 Task: Send an email with the signature Cooper Powell with the subject 'Product update announcement' and the message 'I will be unavailable during this time.' from softage.1@softage.net to softage.10@softage.net with an attached document Quality_assurance_plan.docx and move the email from Sent Items to the folder Performance reviews
Action: Key pressed n
Screenshot: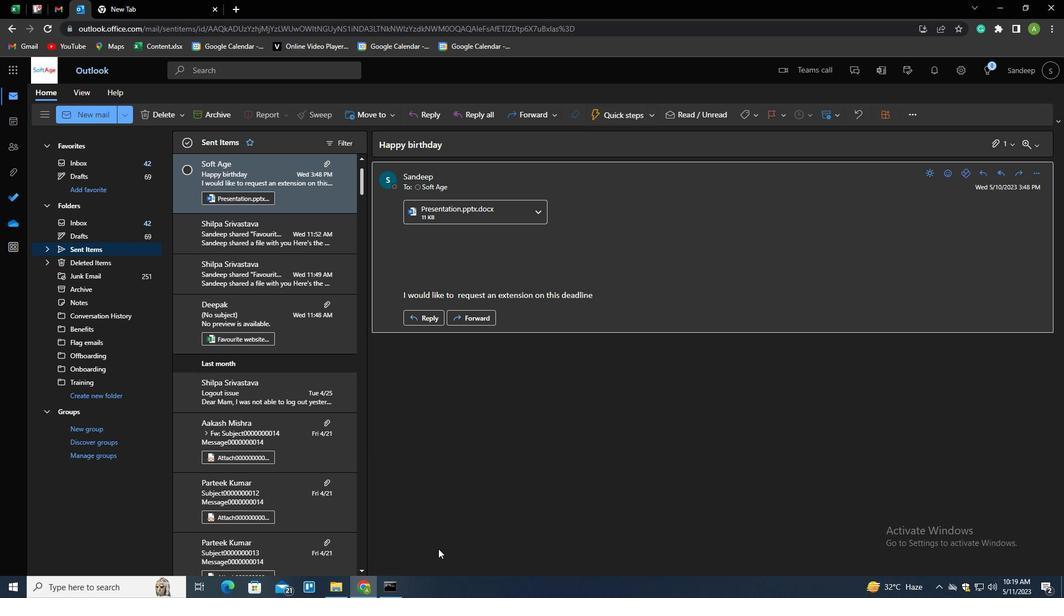 
Action: Mouse moved to (746, 119)
Screenshot: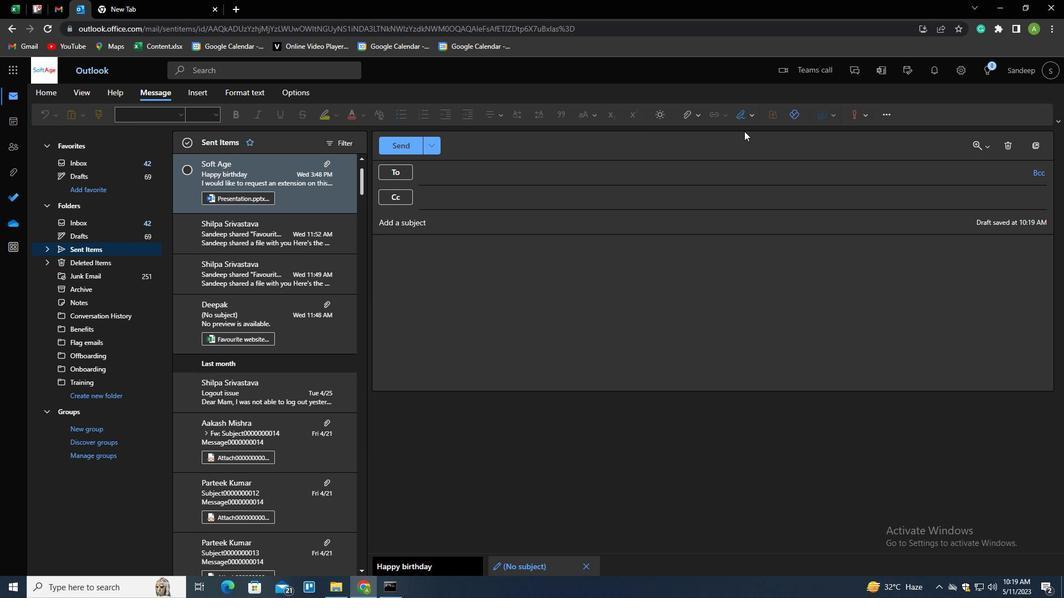 
Action: Mouse pressed left at (746, 119)
Screenshot: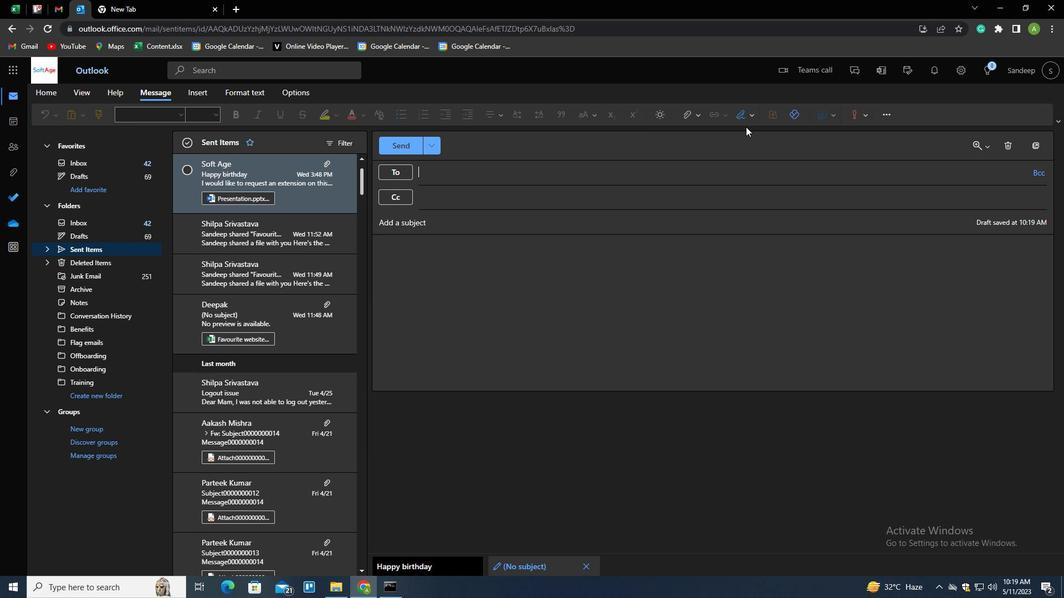 
Action: Mouse moved to (725, 156)
Screenshot: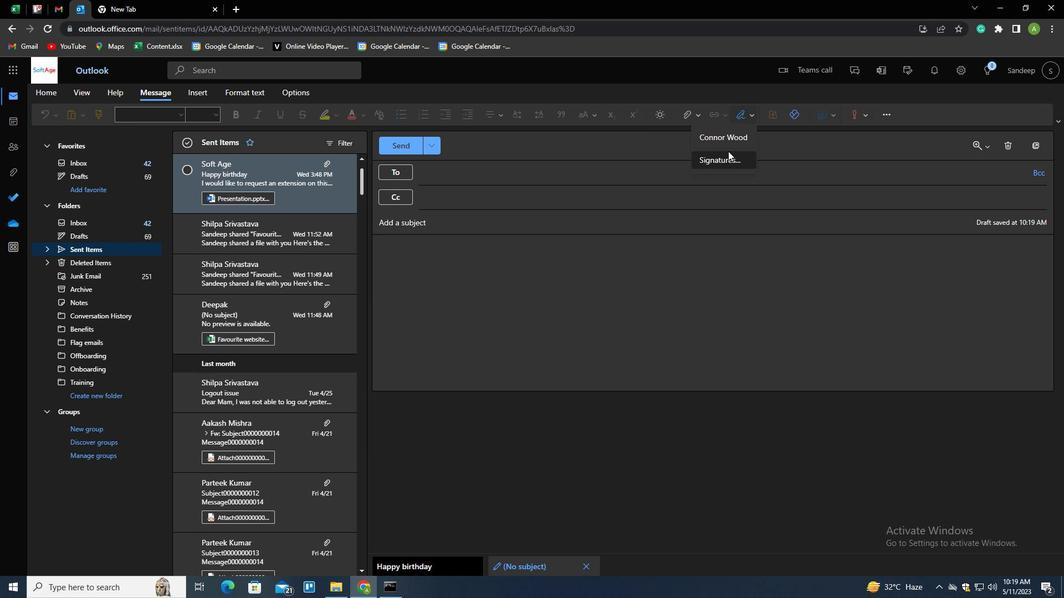 
Action: Mouse pressed left at (725, 156)
Screenshot: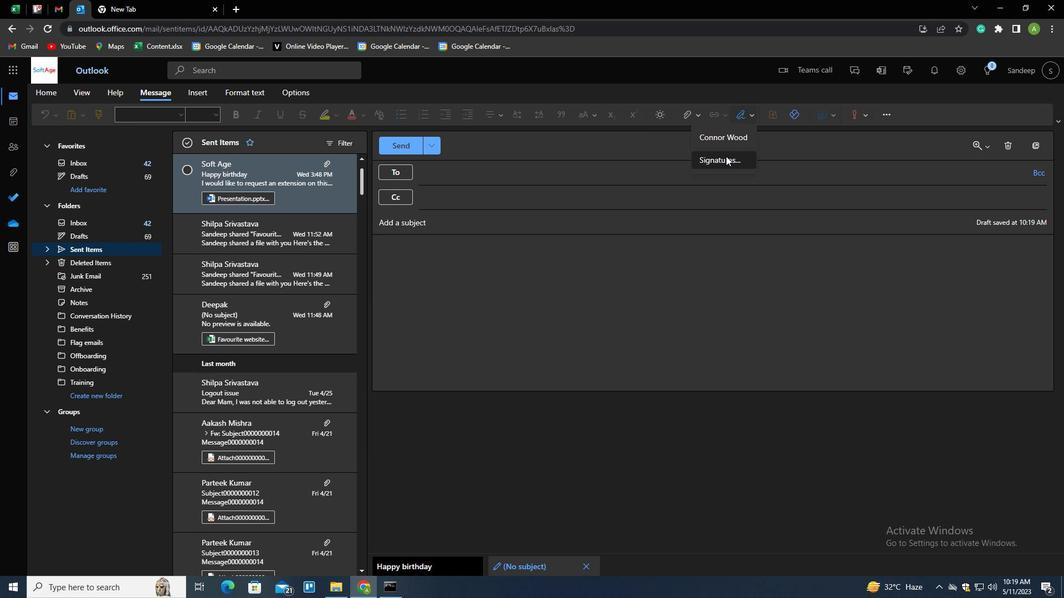 
Action: Mouse moved to (745, 203)
Screenshot: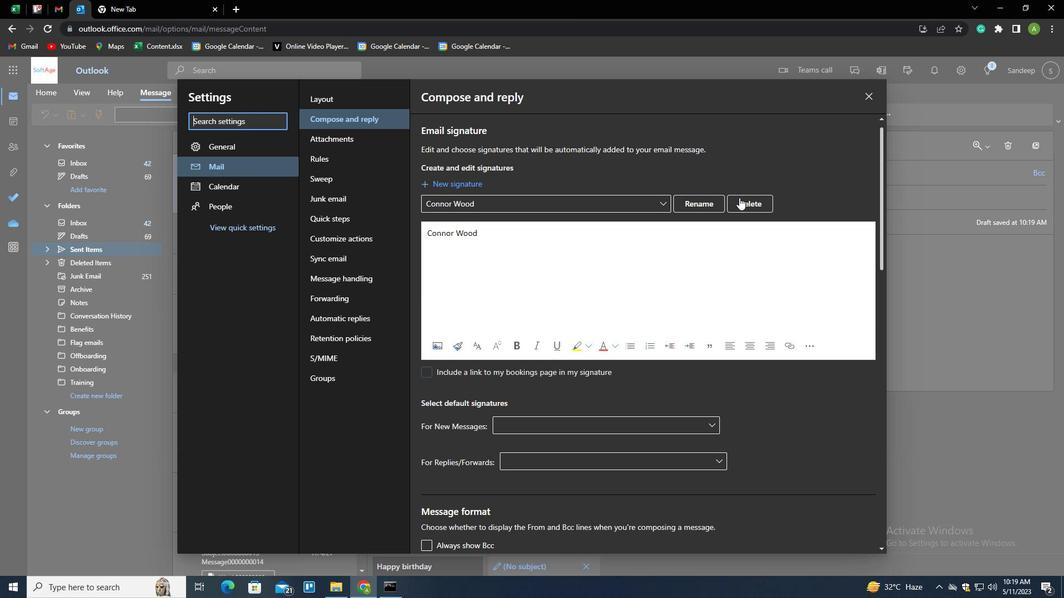 
Action: Mouse pressed left at (745, 203)
Screenshot: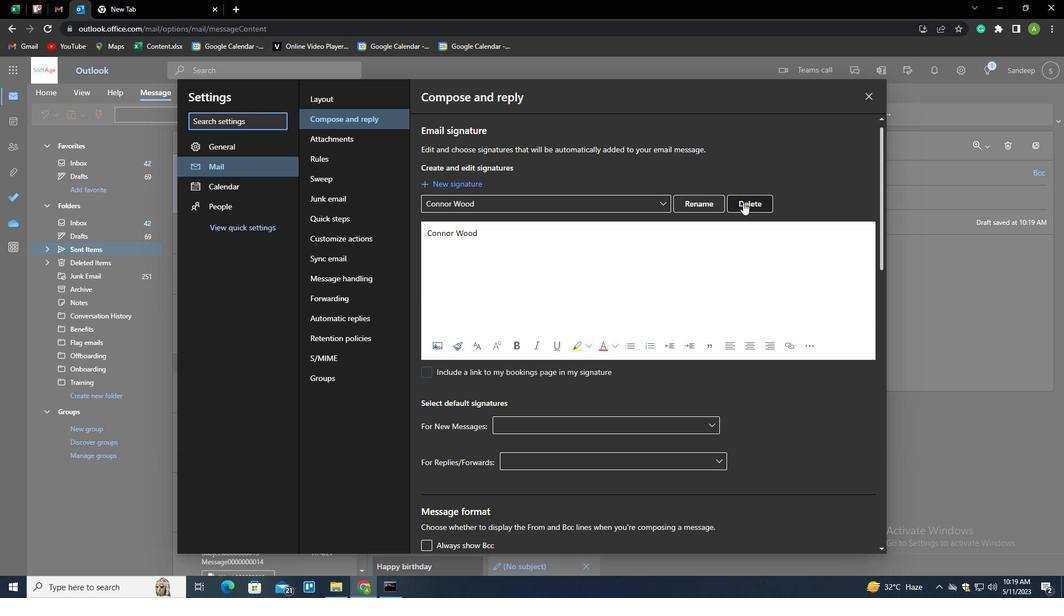 
Action: Mouse moved to (732, 201)
Screenshot: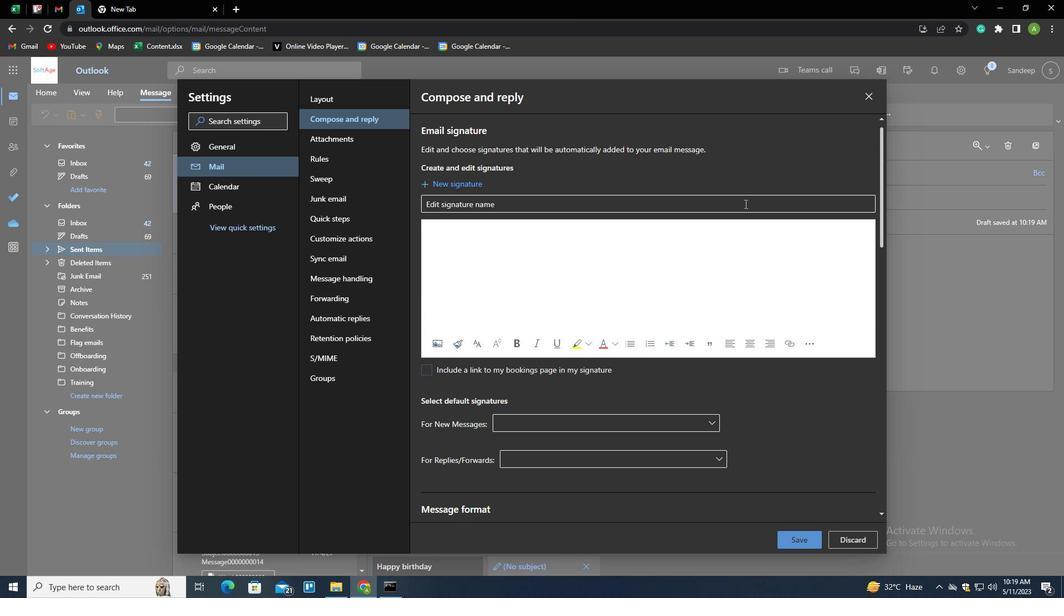 
Action: Mouse pressed left at (732, 201)
Screenshot: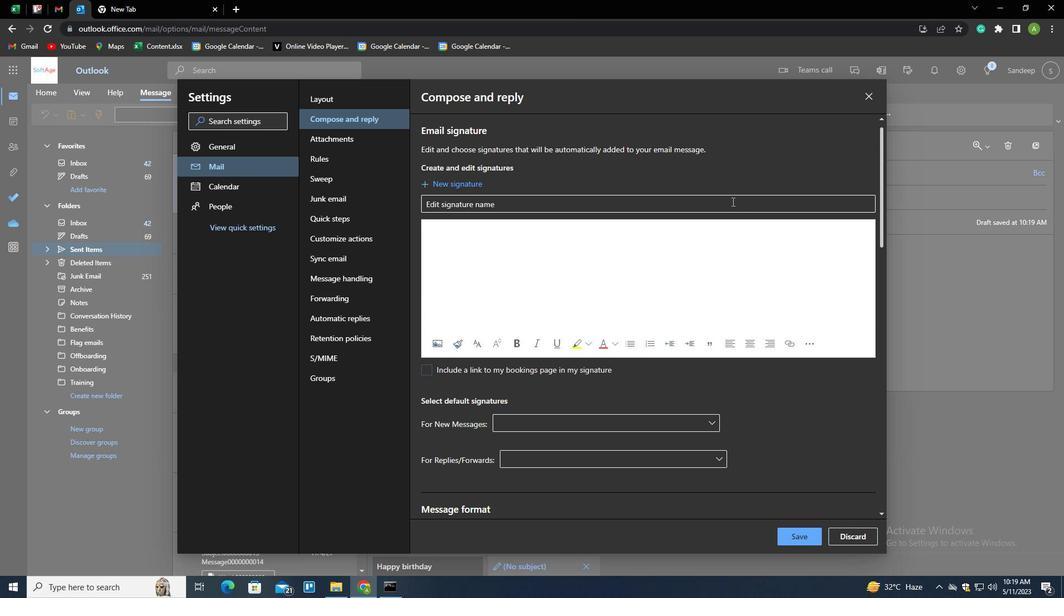 
Action: Mouse moved to (731, 201)
Screenshot: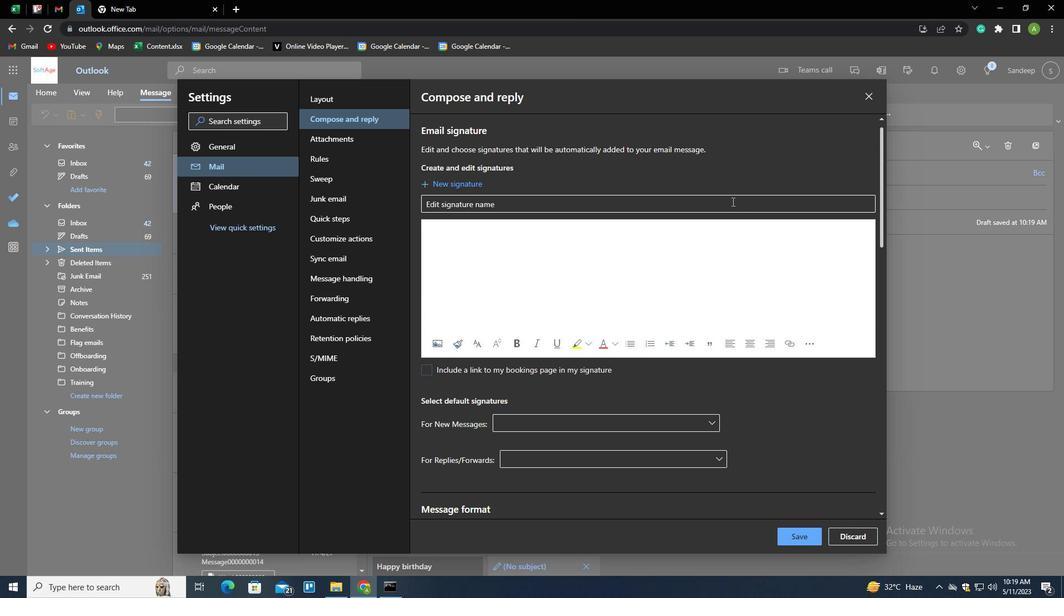 
Action: Key pressed <Key.shift>COOPER<Key.space><Key.shift>POWELL<Key.tab><Key.shift>COOPER<Key.space><Key.shift>POWELL
Screenshot: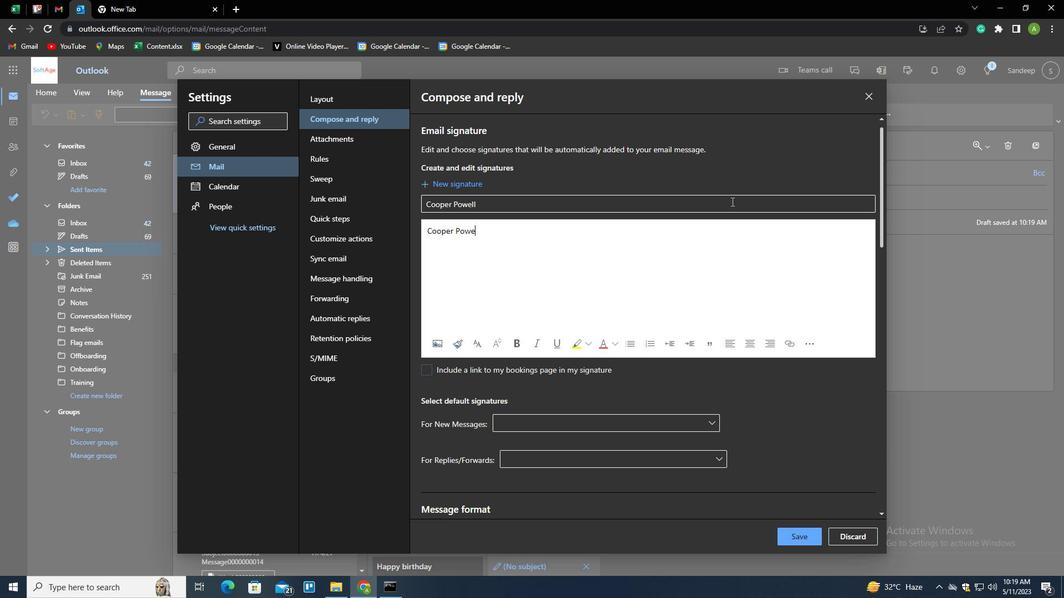
Action: Mouse moved to (776, 429)
Screenshot: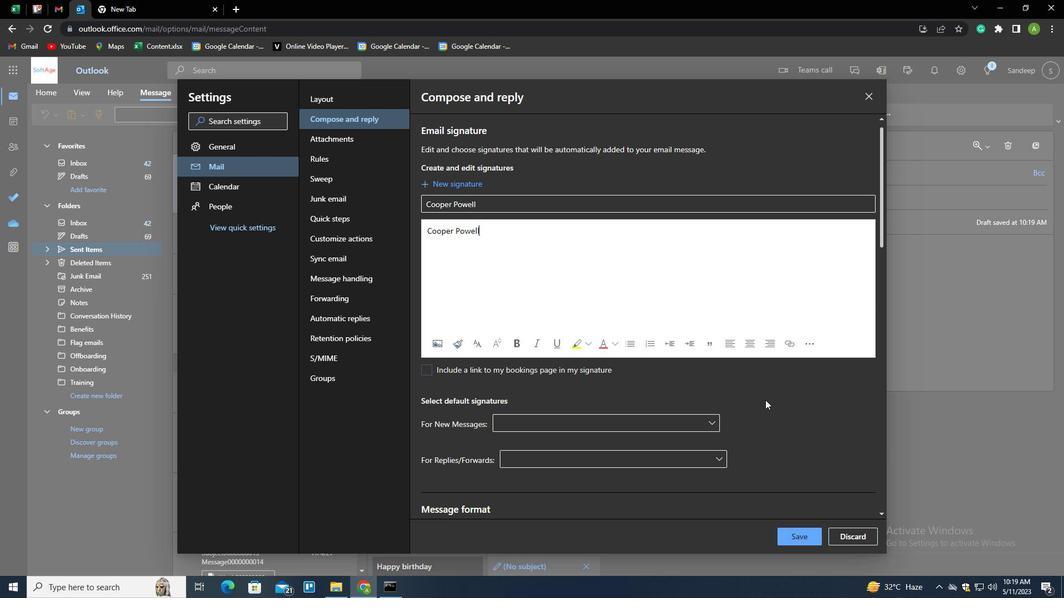 
Action: Mouse pressed left at (776, 429)
Screenshot: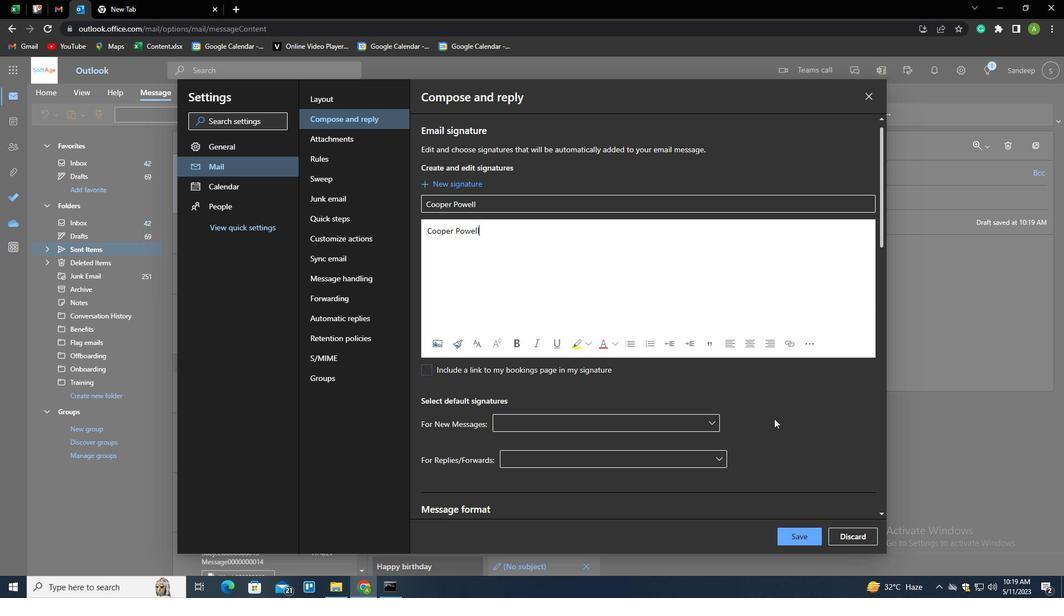 
Action: Mouse moved to (793, 535)
Screenshot: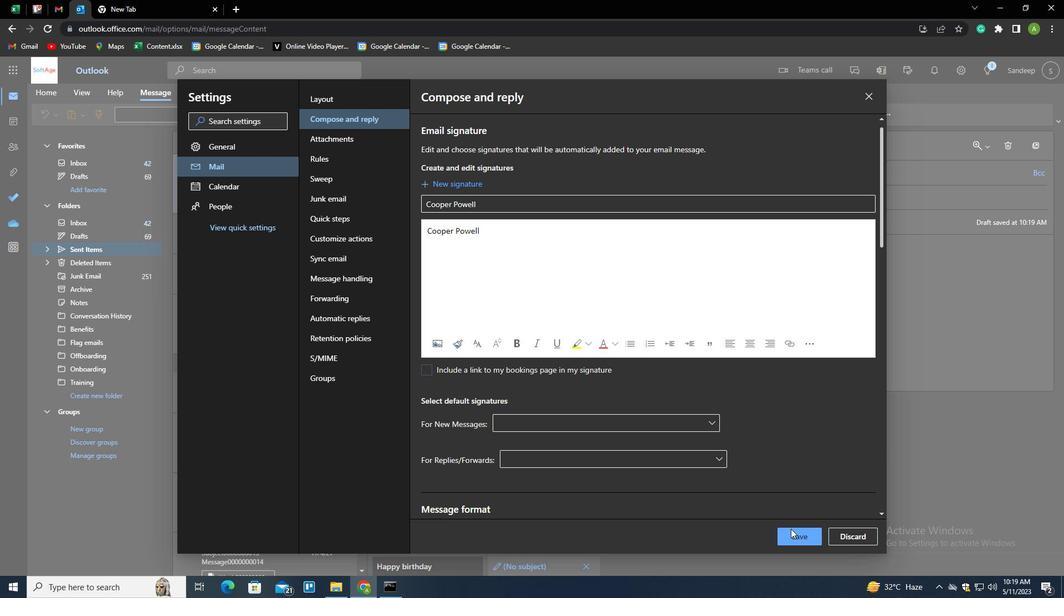 
Action: Mouse pressed left at (793, 535)
Screenshot: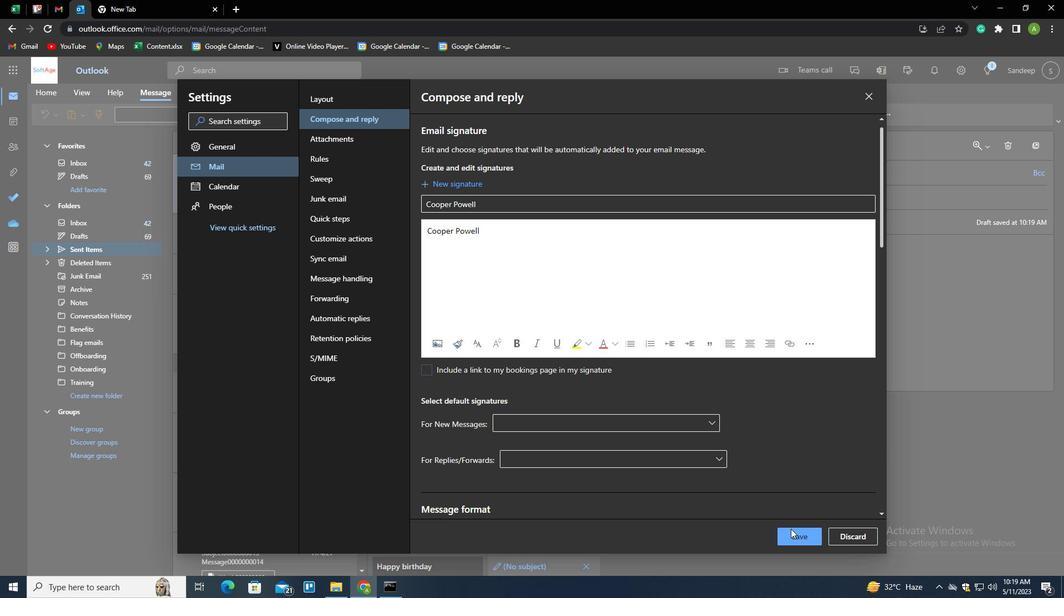 
Action: Mouse moved to (947, 306)
Screenshot: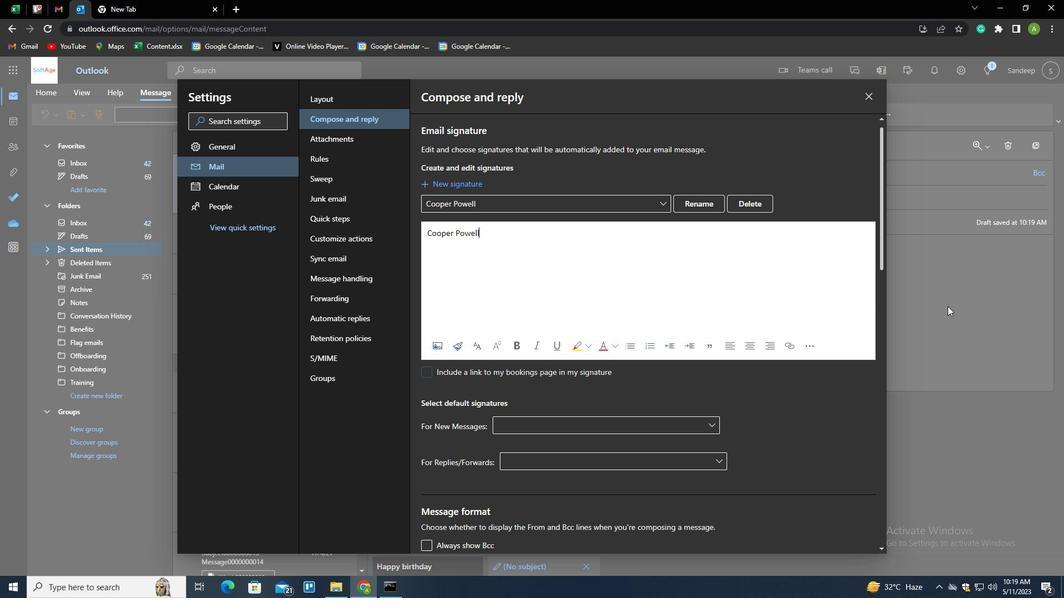 
Action: Mouse pressed left at (947, 306)
Screenshot: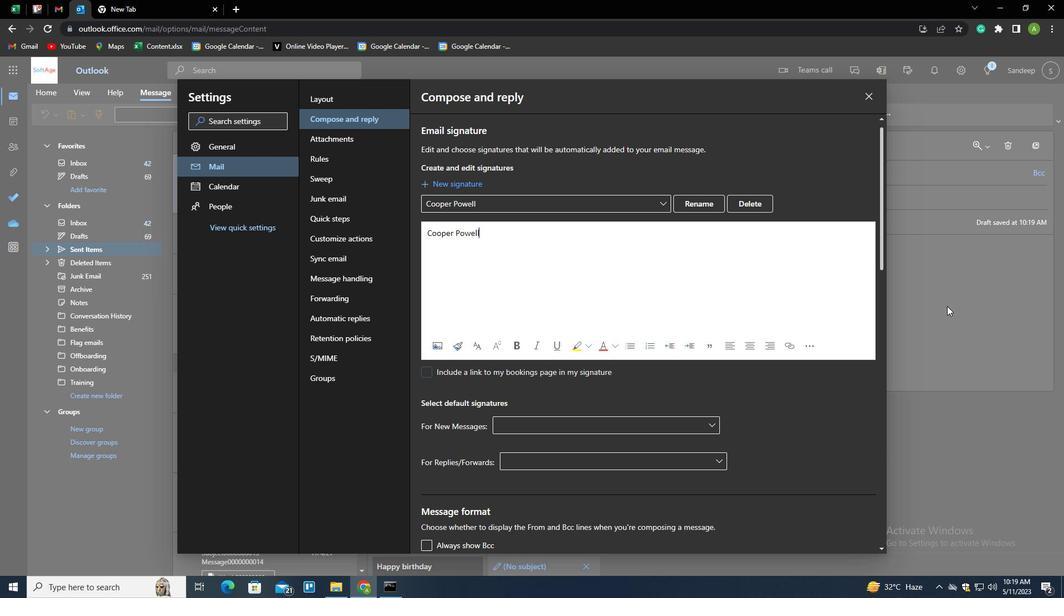 
Action: Mouse moved to (752, 119)
Screenshot: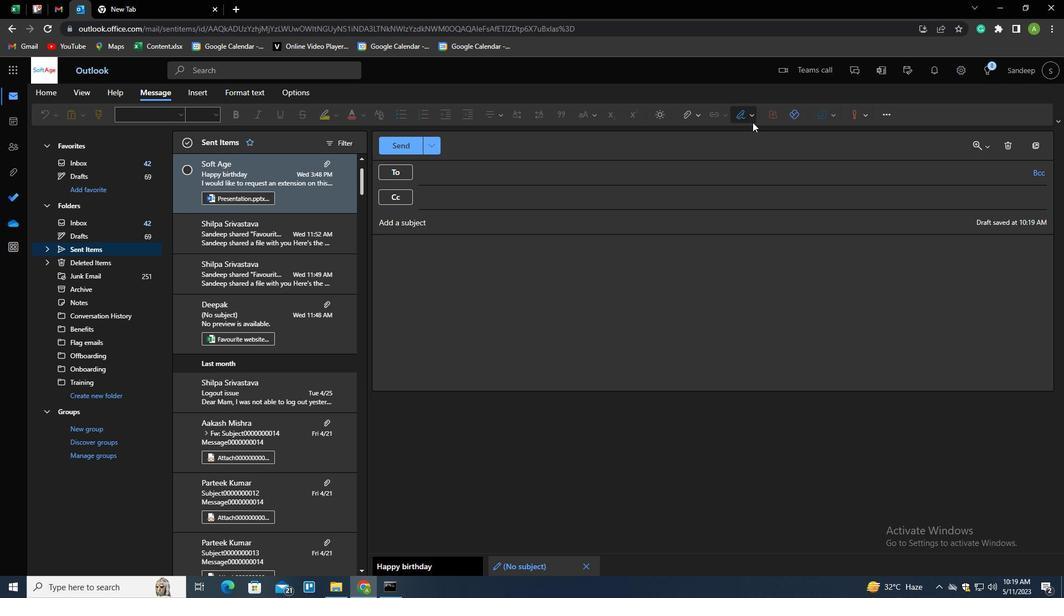 
Action: Mouse pressed left at (752, 119)
Screenshot: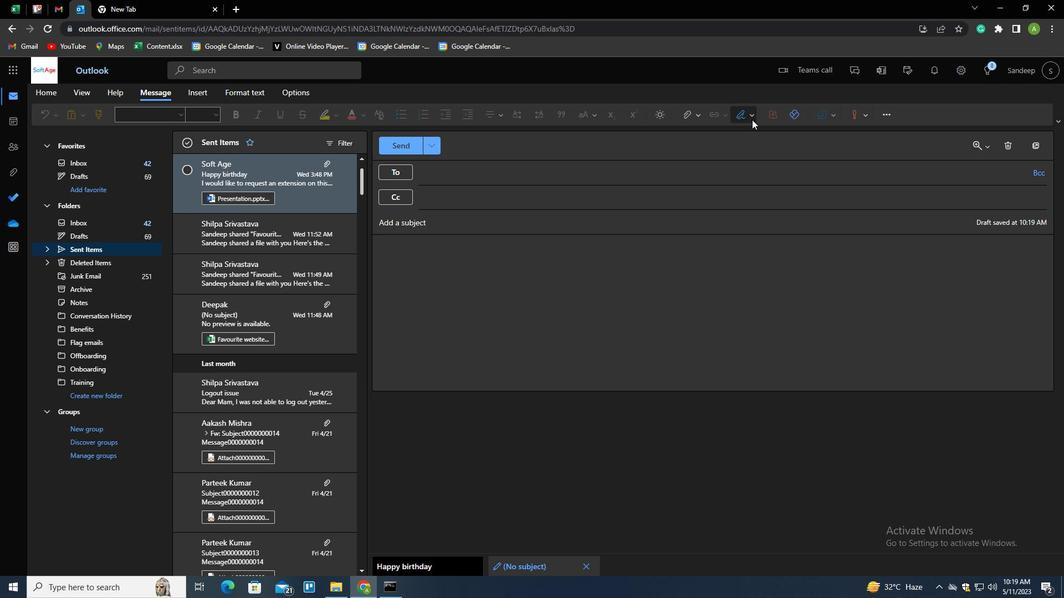 
Action: Mouse moved to (735, 138)
Screenshot: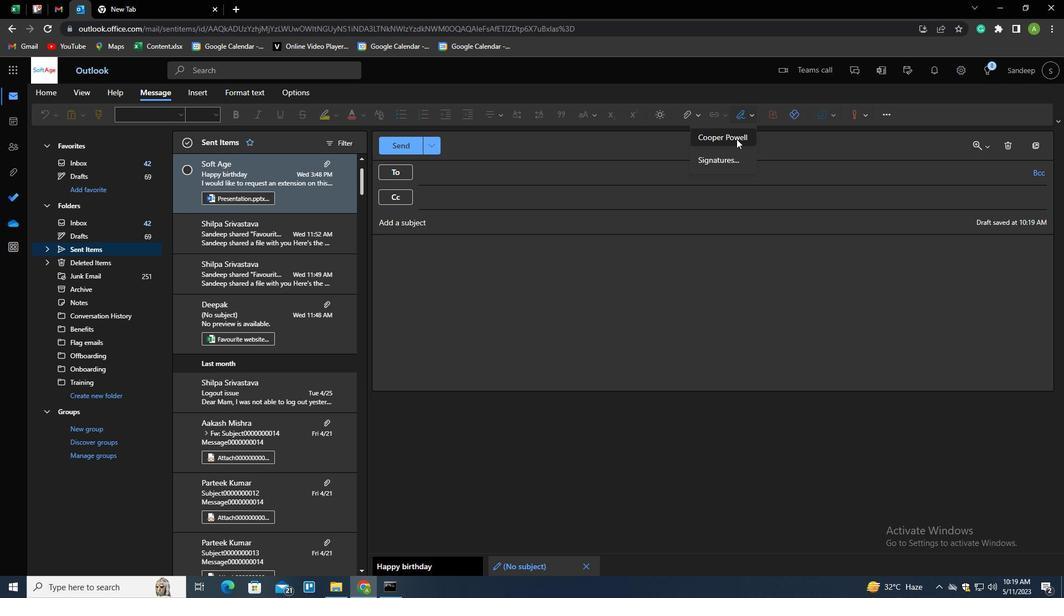 
Action: Mouse pressed left at (735, 138)
Screenshot: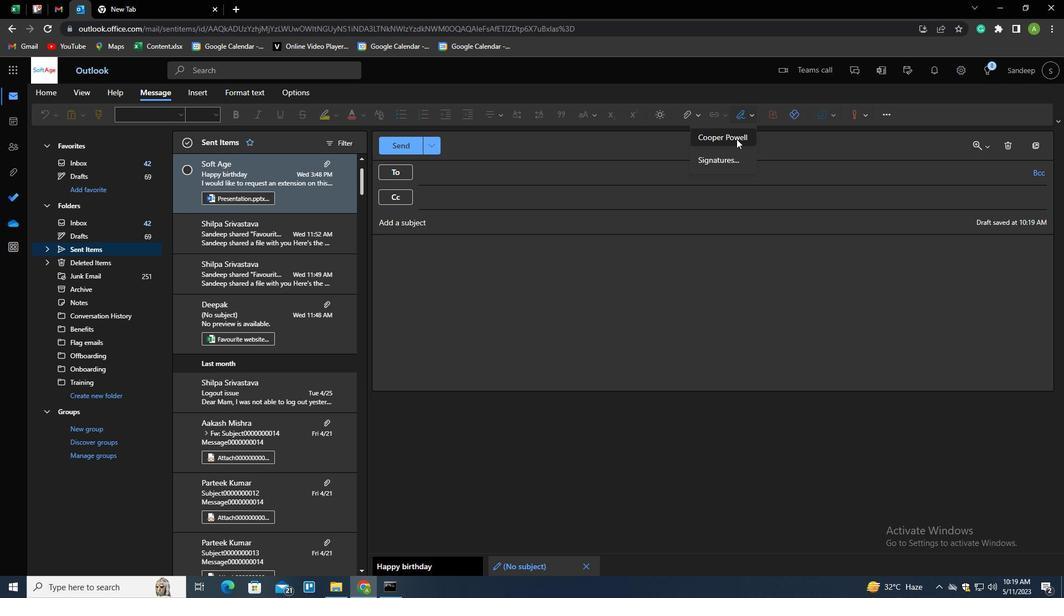 
Action: Mouse moved to (434, 221)
Screenshot: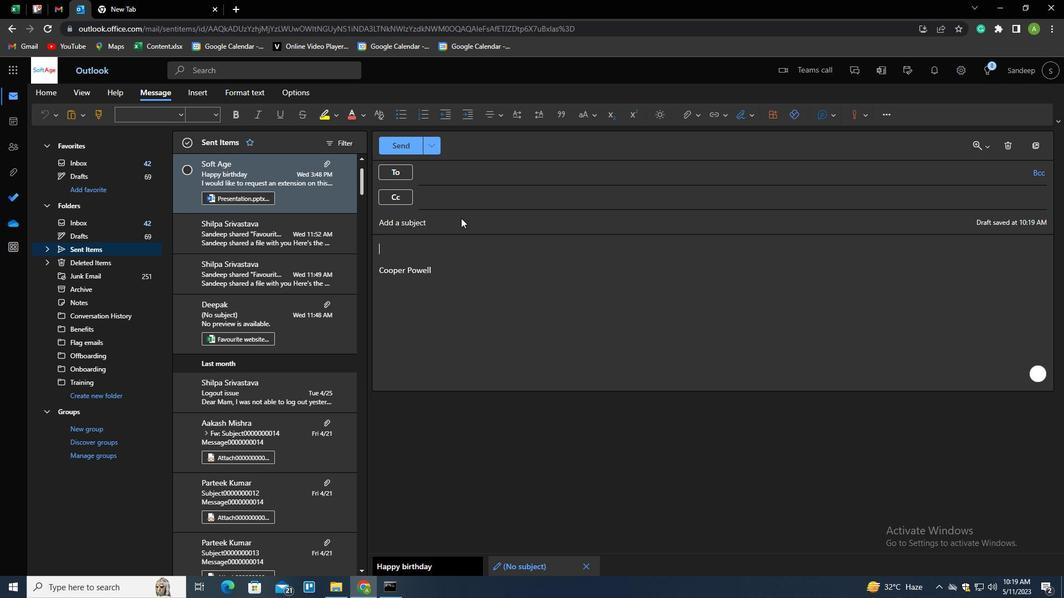 
Action: Mouse pressed left at (434, 221)
Screenshot: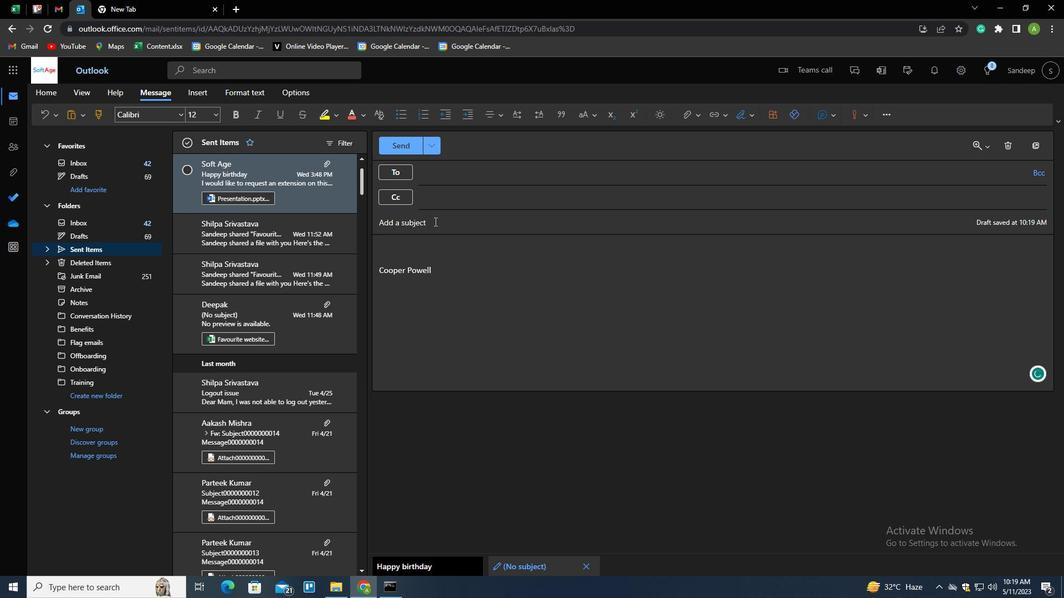 
Action: Key pressed <Key.shift>PROJUCT<Key.space>UP<Key.backspace><Key.backspace><Key.backspace><Key.backspace><Key.backspace><Key.backspace><Key.backspace>DUCT<Key.space>UPDATE<Key.space>ANNOUNCEMENT
Screenshot: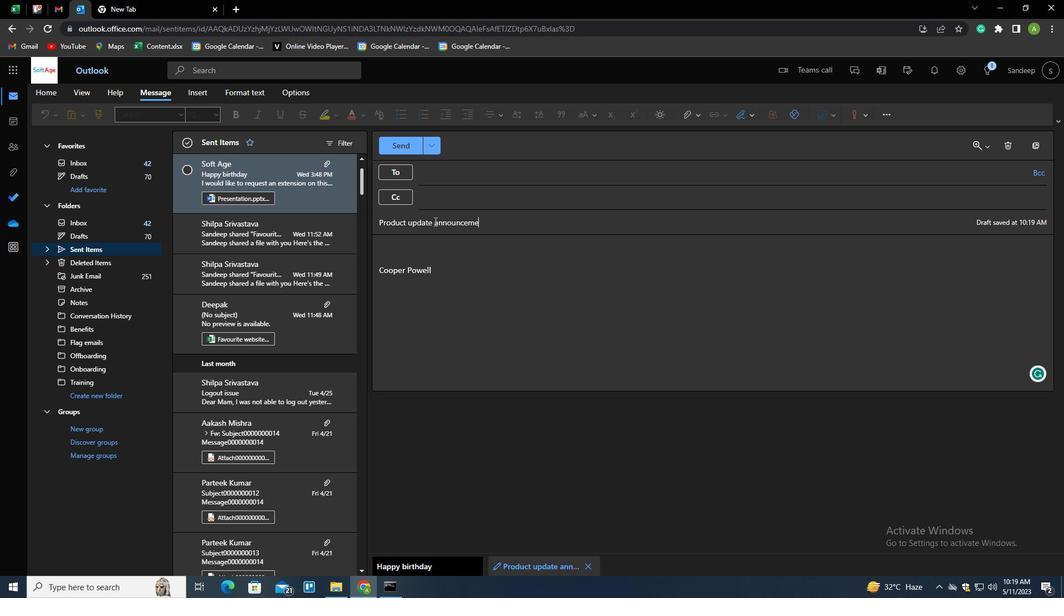 
Action: Mouse moved to (478, 276)
Screenshot: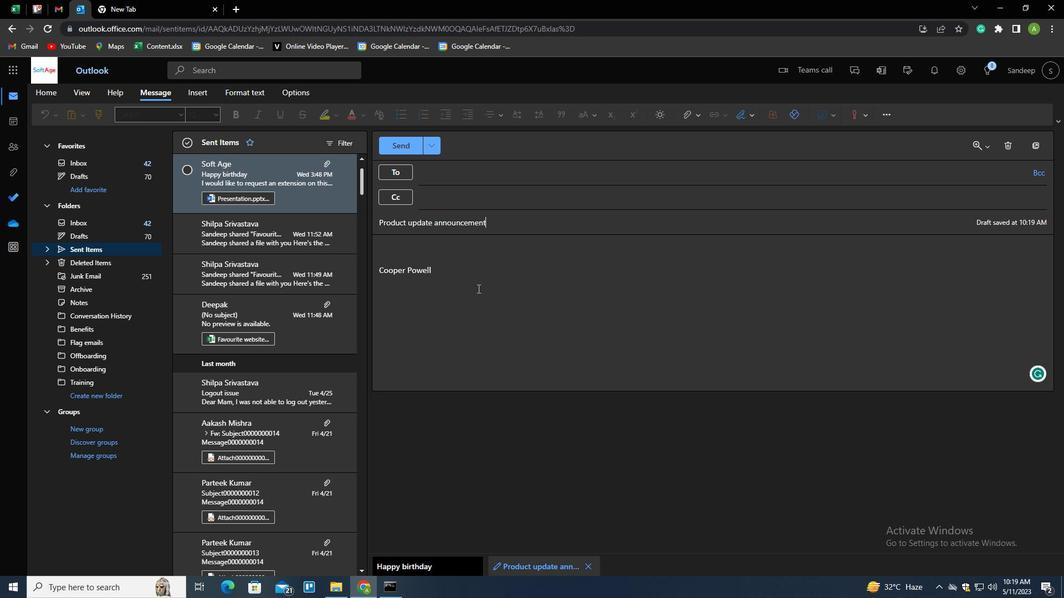 
Action: Mouse pressed left at (478, 276)
Screenshot: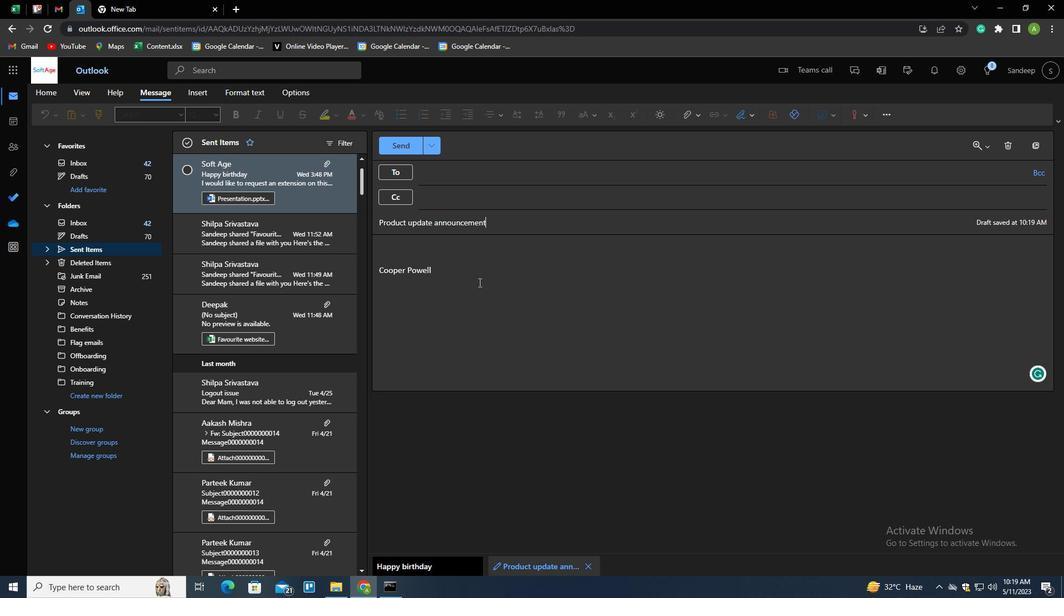 
Action: Key pressed <Key.shift_r><Key.enter><Key.shift>I<Key.space><Key.shift>WI<Key.backspace><Key.backspace>WILL<Key.space>BE<Key.space><Key.space>UNAVAILABLE<Key.space>DURING<Key.space>THIS<Key.space>TIME.
Screenshot: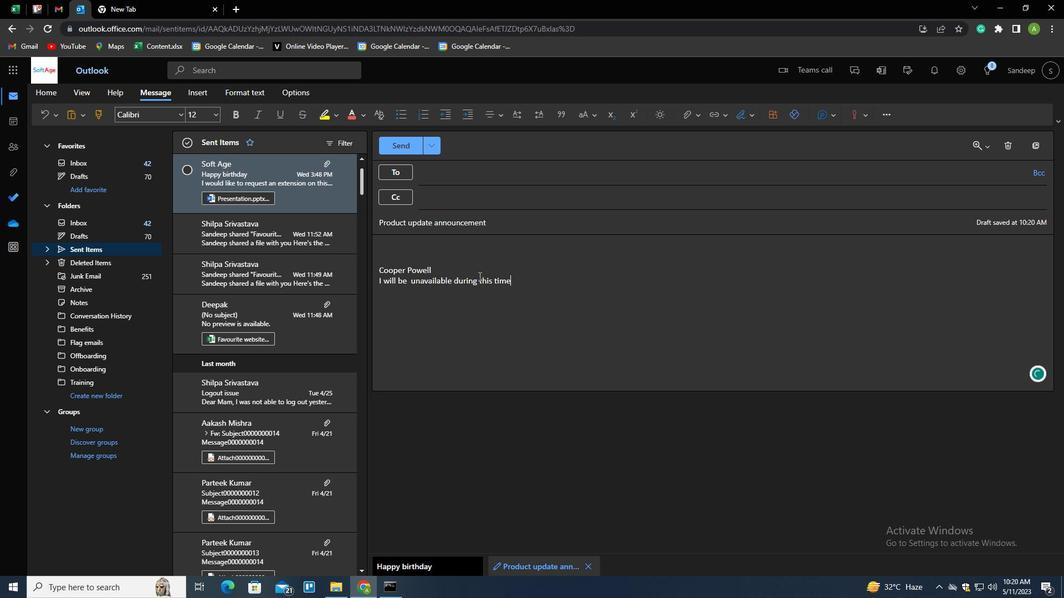 
Action: Mouse moved to (406, 282)
Screenshot: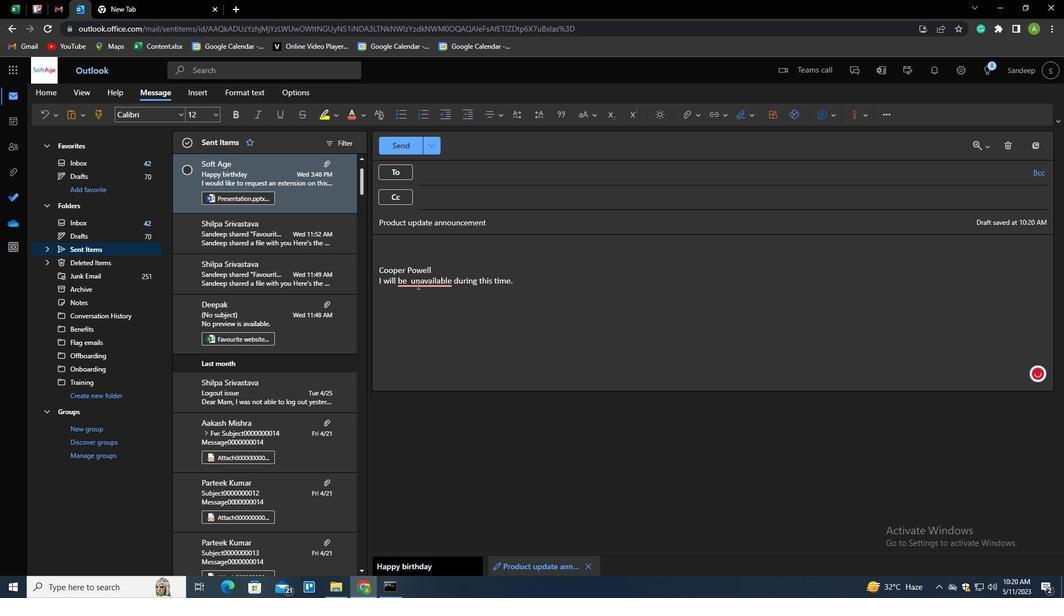 
Action: Mouse pressed left at (406, 282)
Screenshot: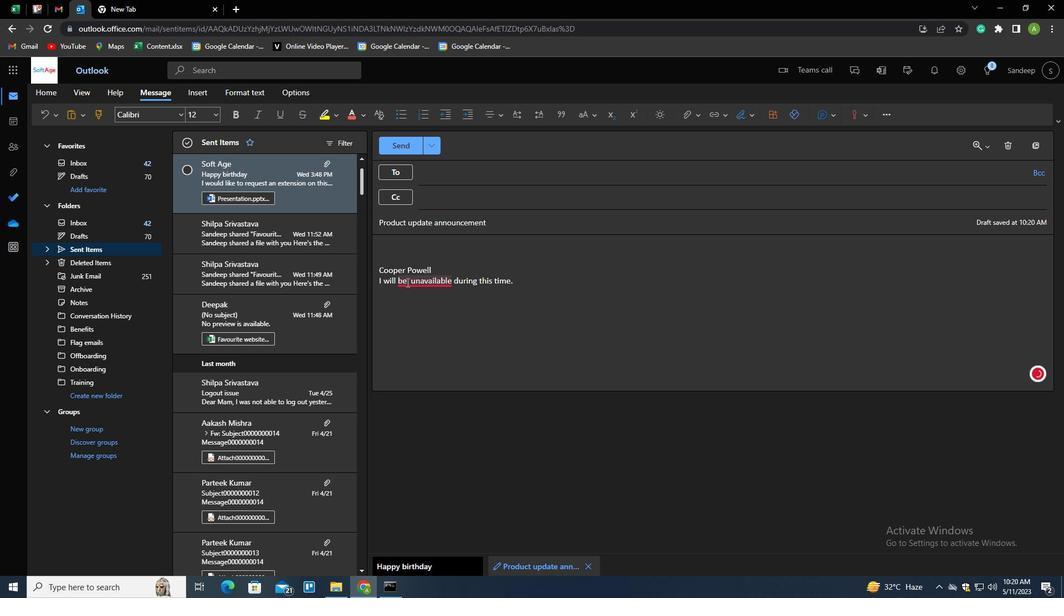 
Action: Mouse moved to (409, 282)
Screenshot: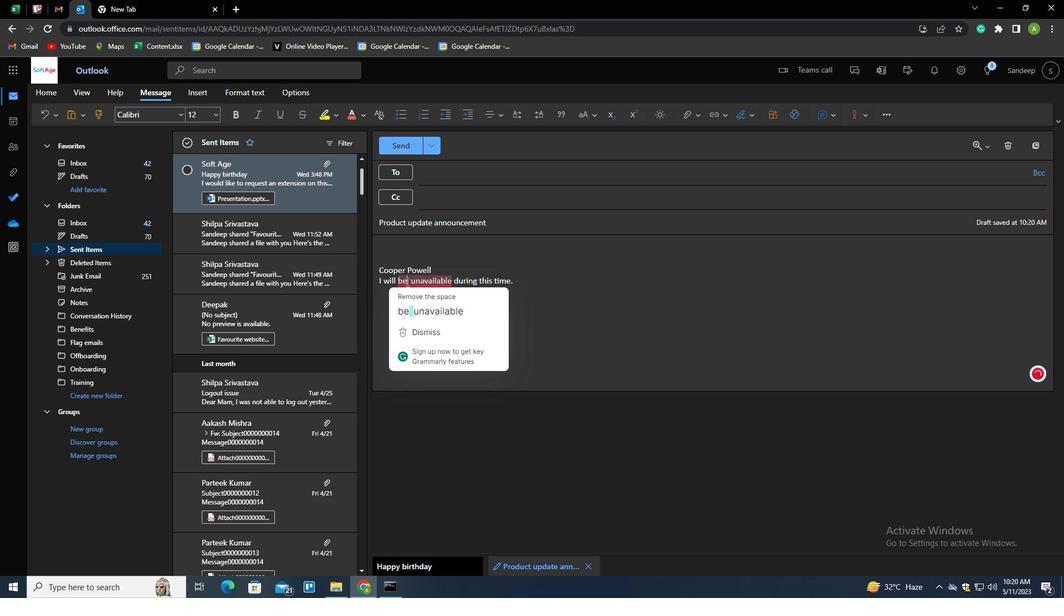 
Action: Mouse pressed left at (409, 282)
Screenshot: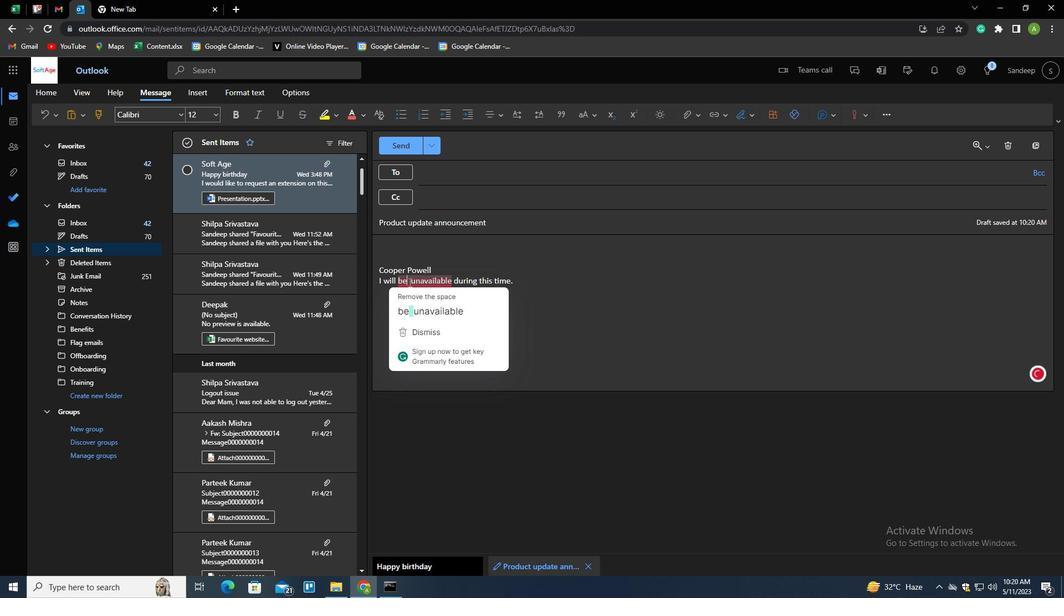 
Action: Mouse moved to (415, 284)
Screenshot: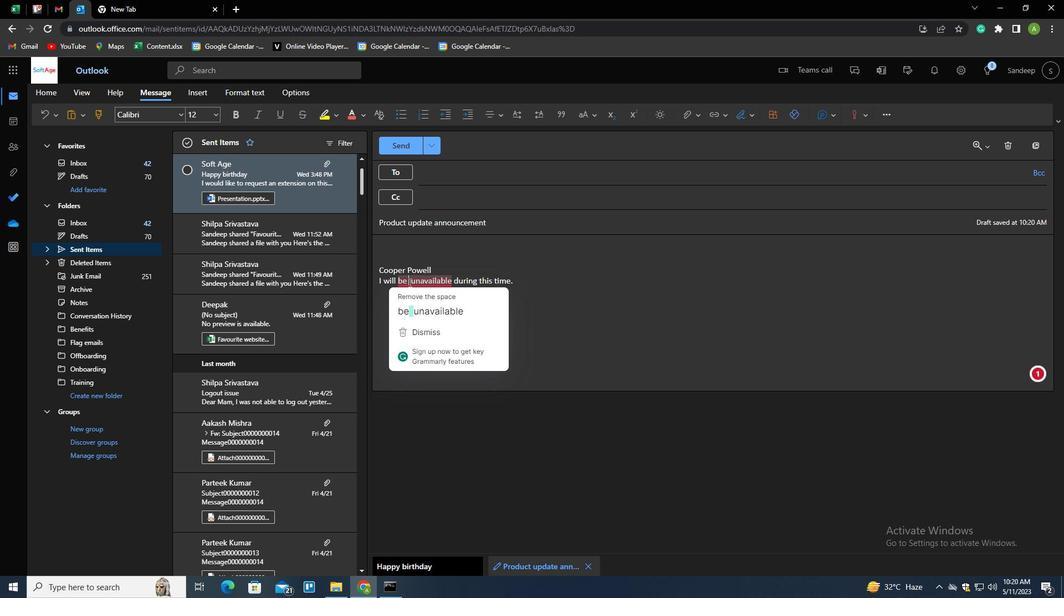 
Action: Key pressed <Key.backspace>
Screenshot: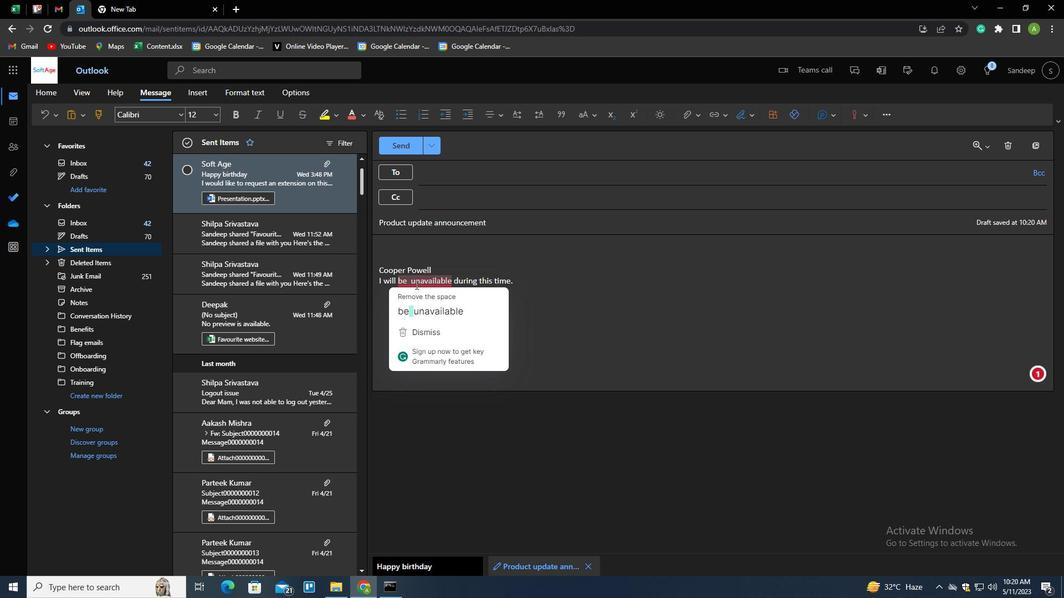 
Action: Mouse moved to (534, 287)
Screenshot: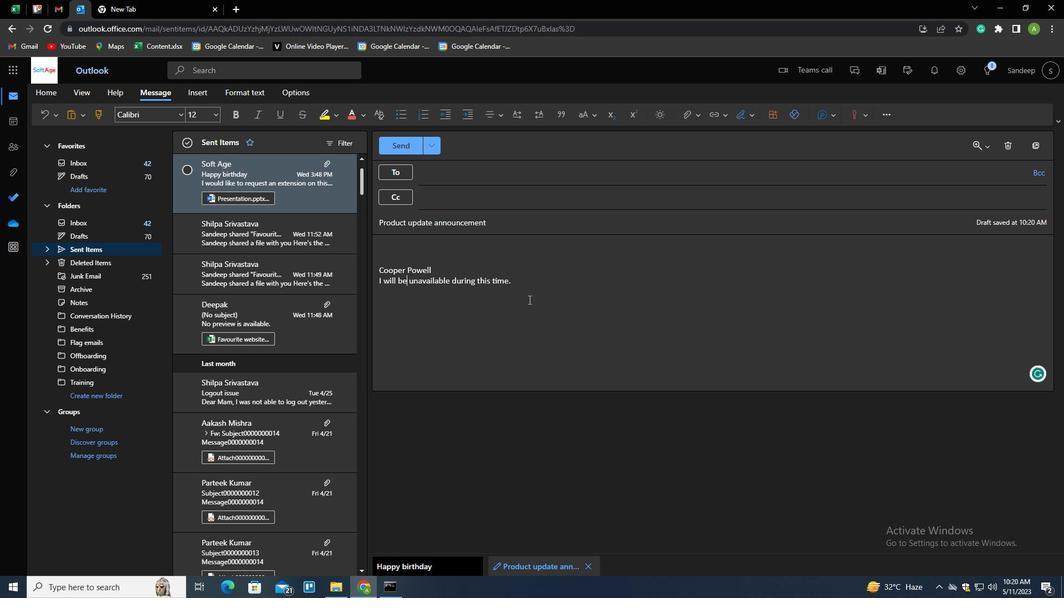 
Action: Mouse pressed left at (534, 287)
Screenshot: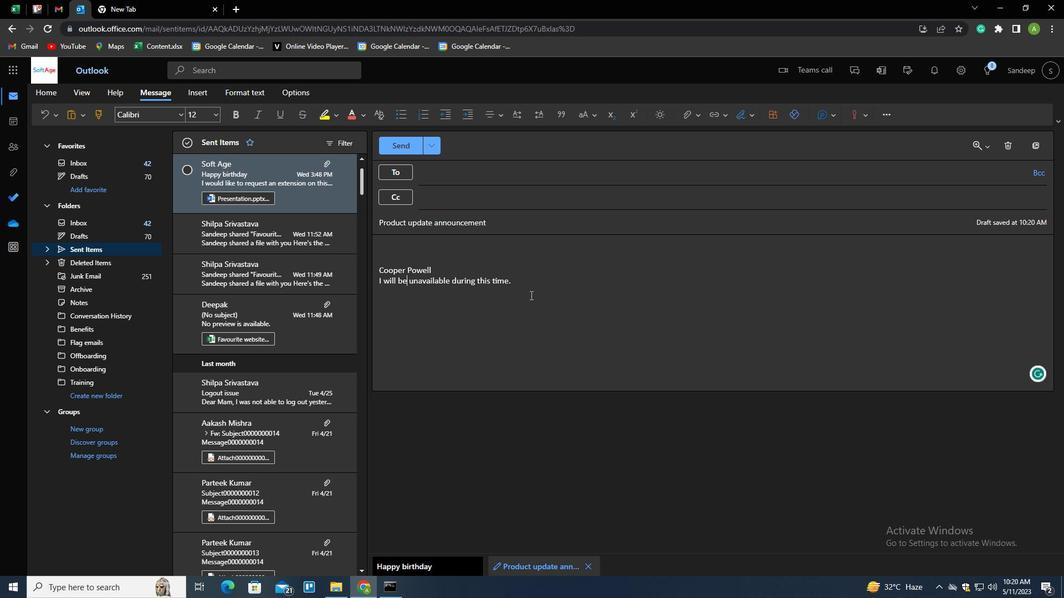 
Action: Mouse moved to (484, 174)
Screenshot: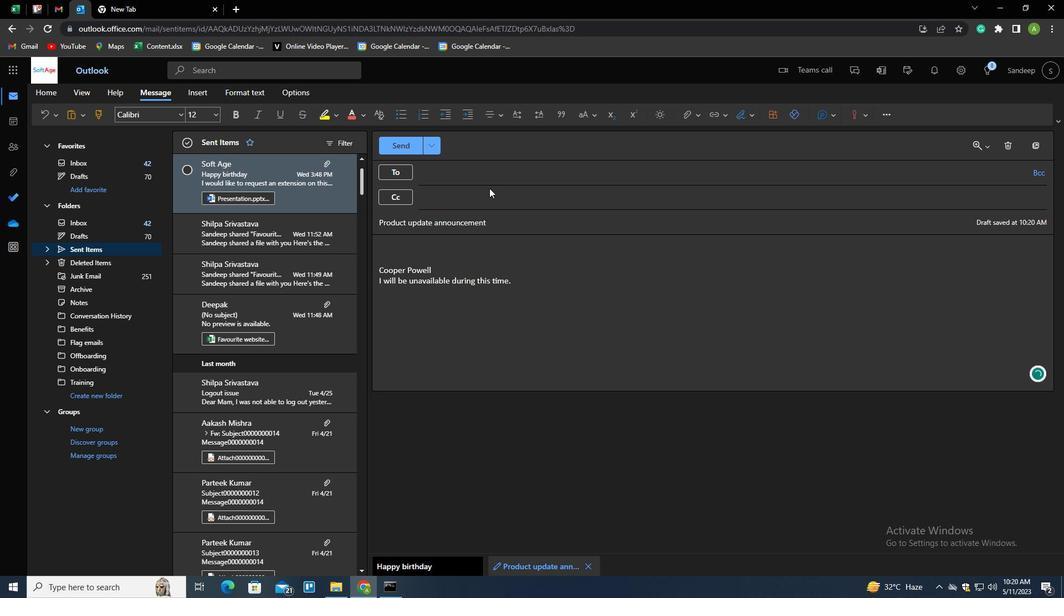 
Action: Mouse pressed left at (484, 174)
Screenshot: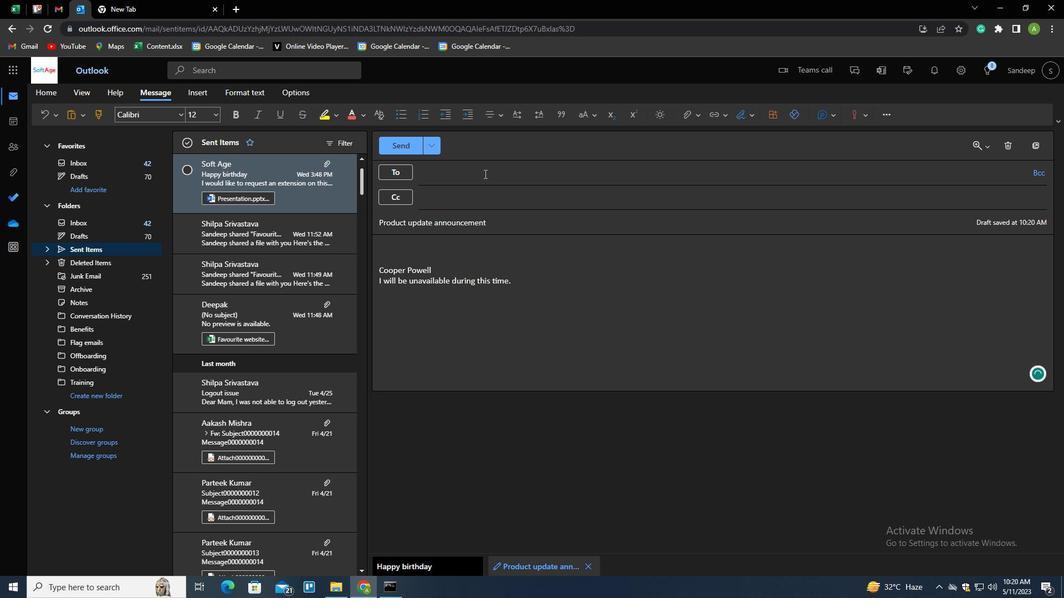 
Action: Key pressed SOFTAGE.10
Screenshot: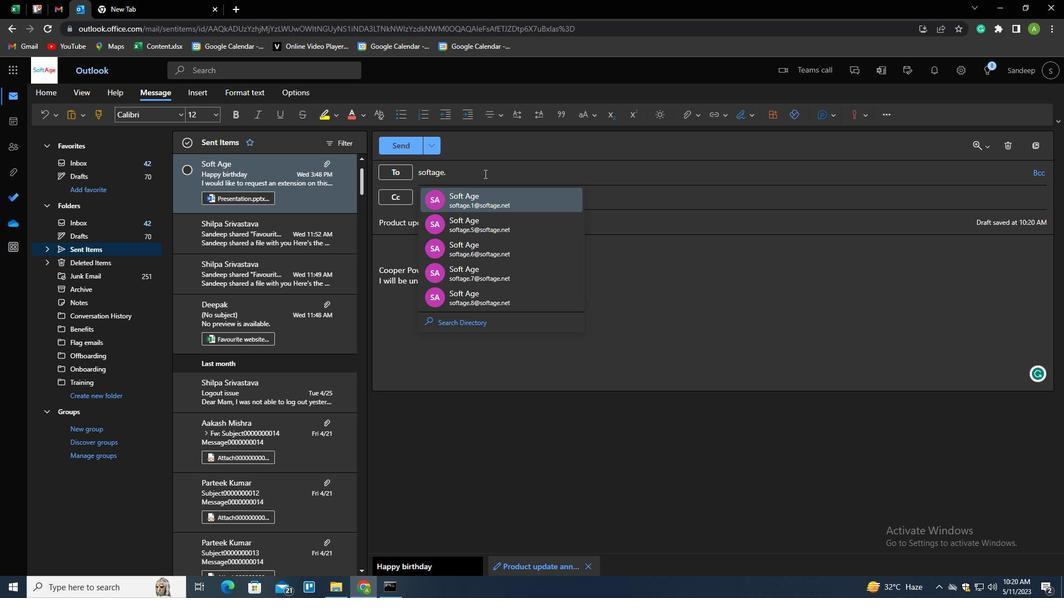 
Action: Mouse moved to (486, 196)
Screenshot: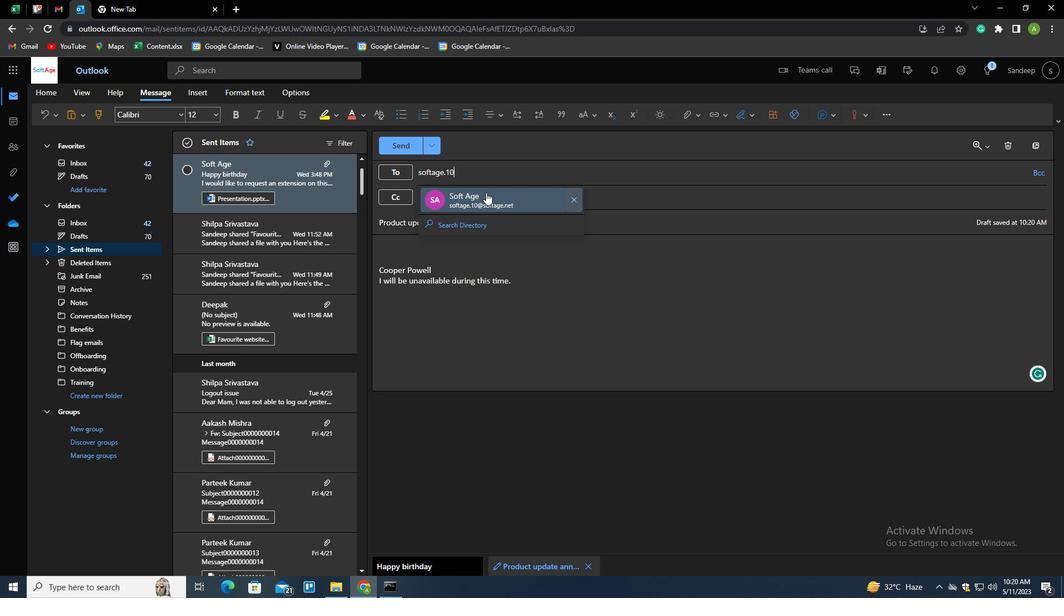 
Action: Mouse pressed left at (486, 196)
Screenshot: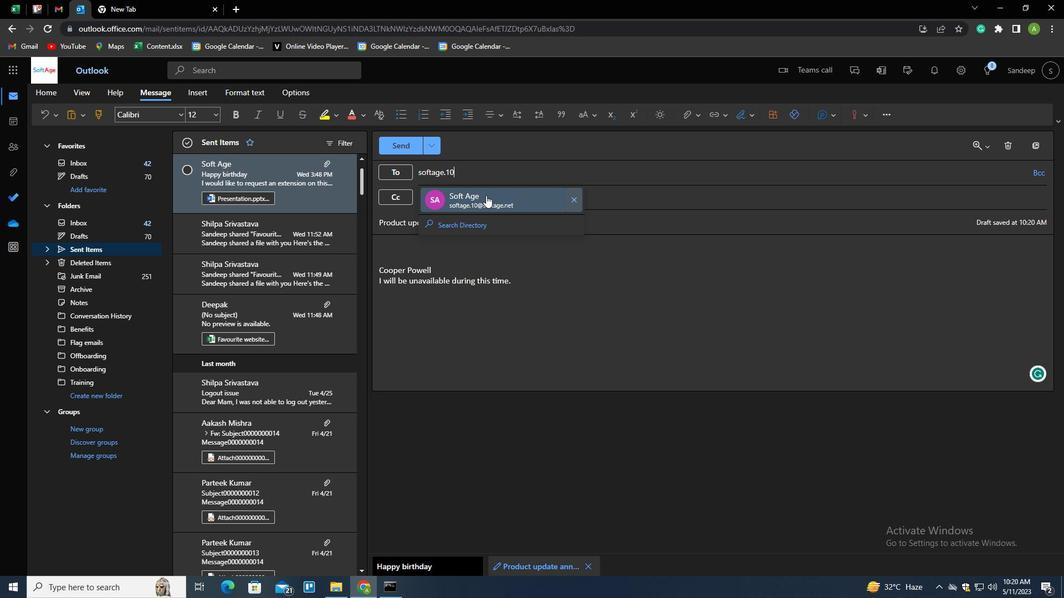 
Action: Mouse moved to (696, 115)
Screenshot: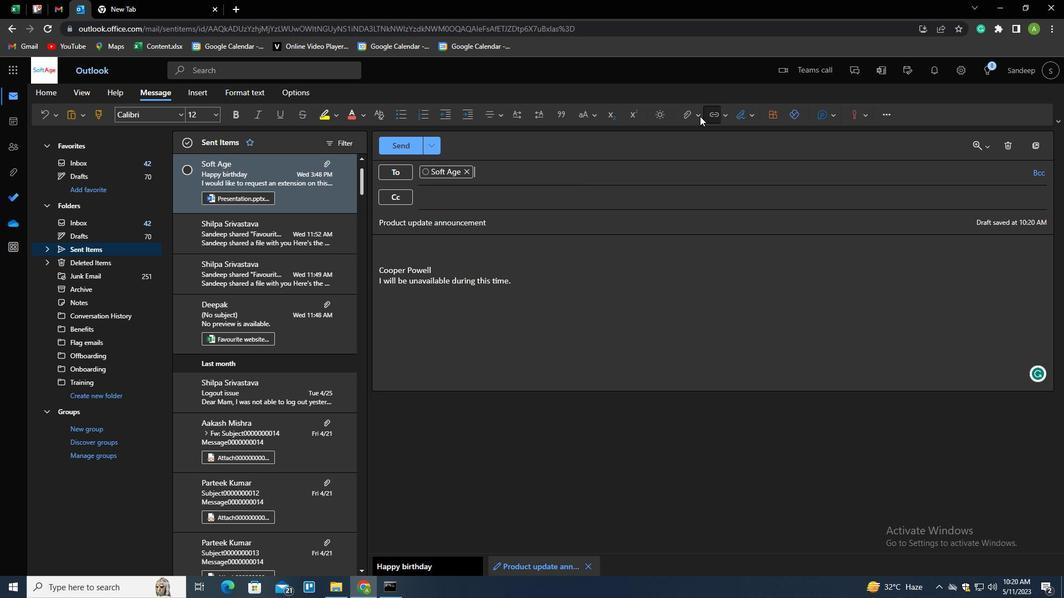 
Action: Mouse pressed left at (696, 115)
Screenshot: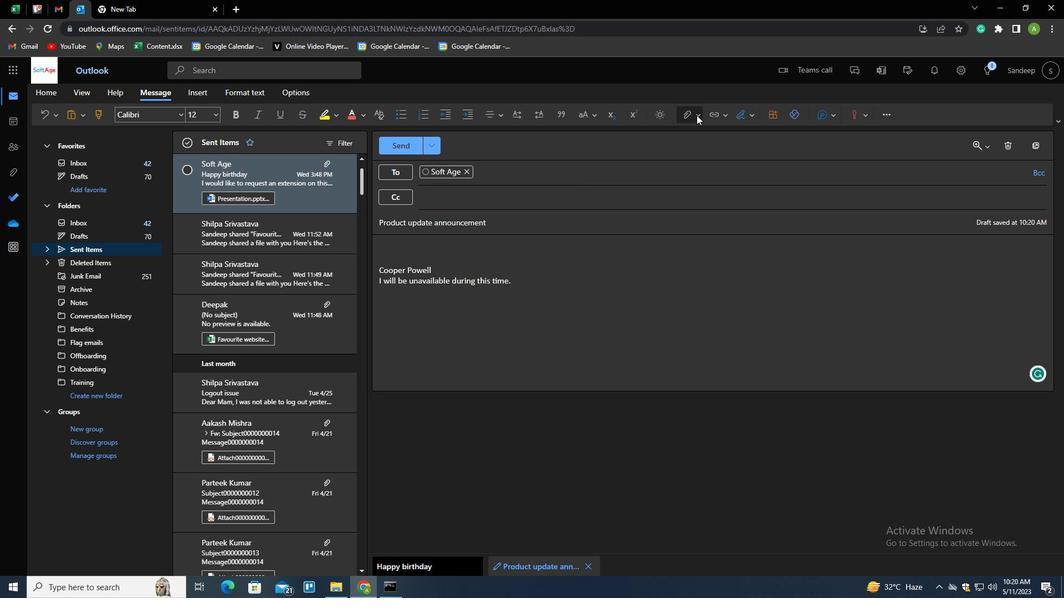 
Action: Mouse moved to (638, 134)
Screenshot: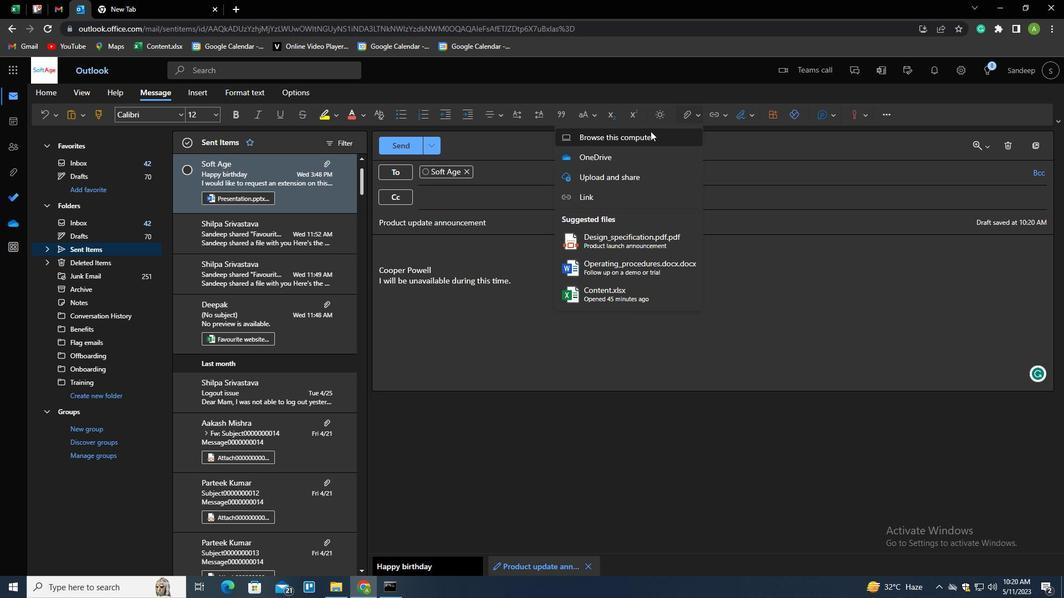 
Action: Mouse pressed left at (638, 134)
Screenshot: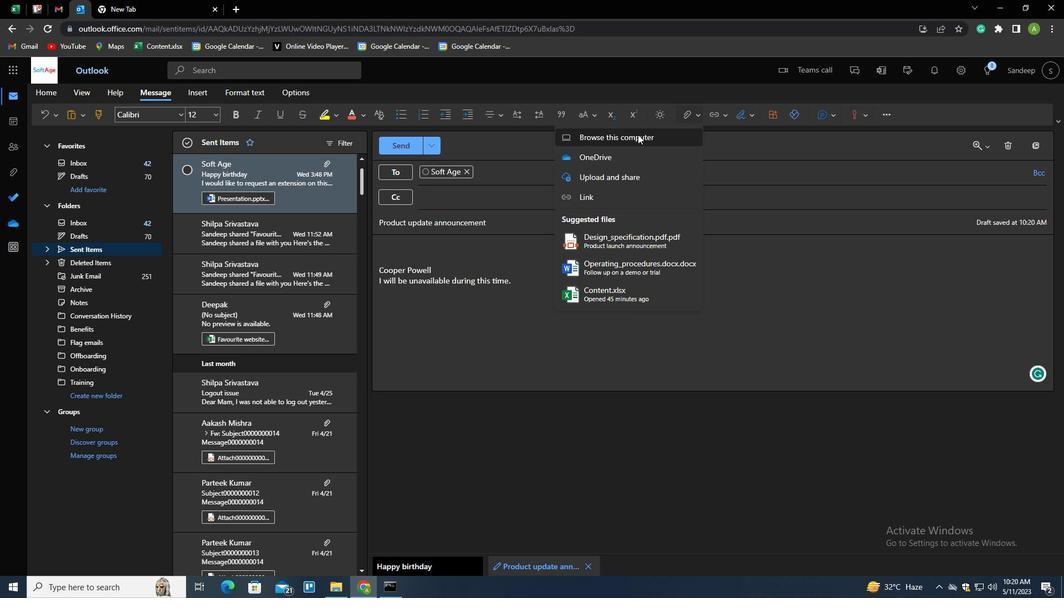 
Action: Mouse moved to (164, 119)
Screenshot: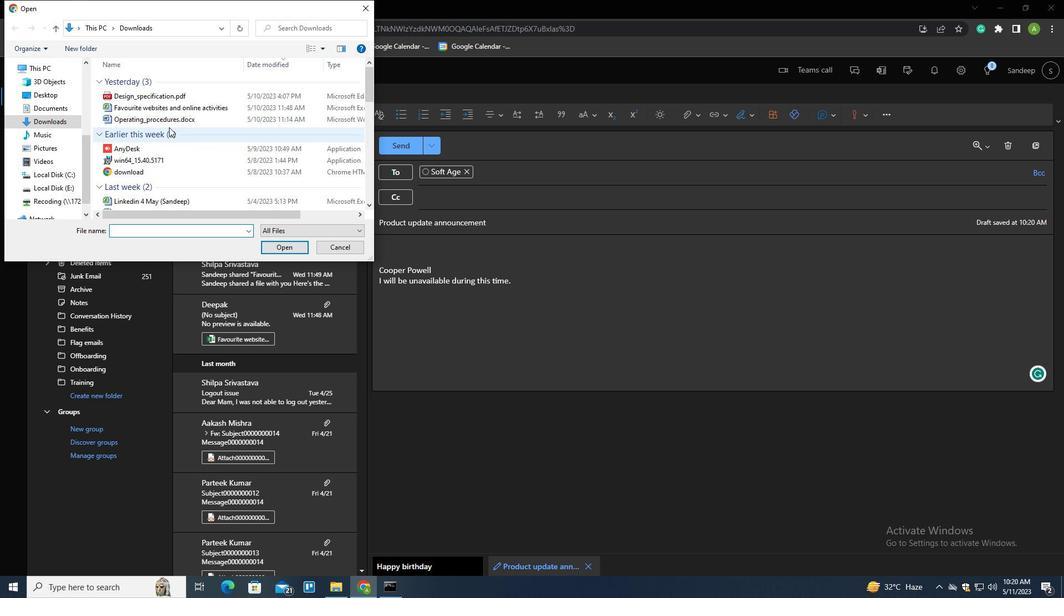 
Action: Mouse pressed left at (164, 119)
Screenshot: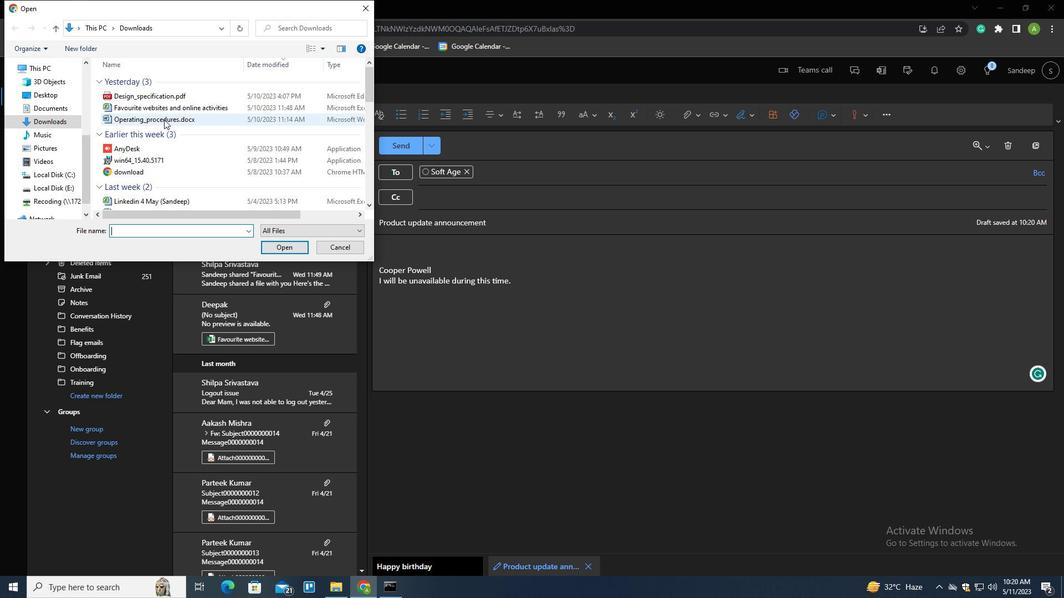 
Action: Mouse pressed right at (164, 119)
Screenshot: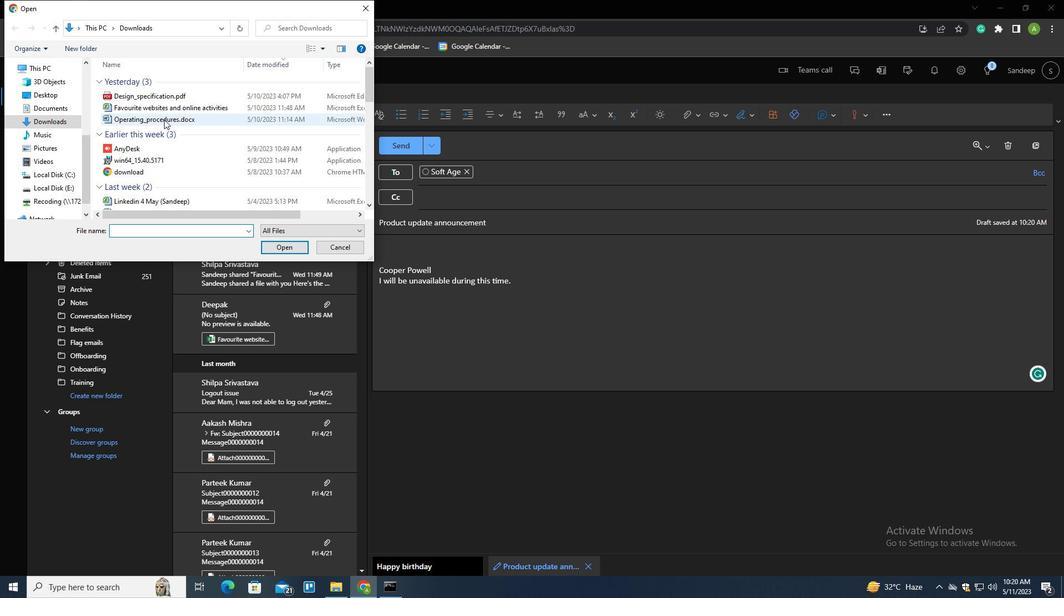 
Action: Mouse moved to (199, 328)
Screenshot: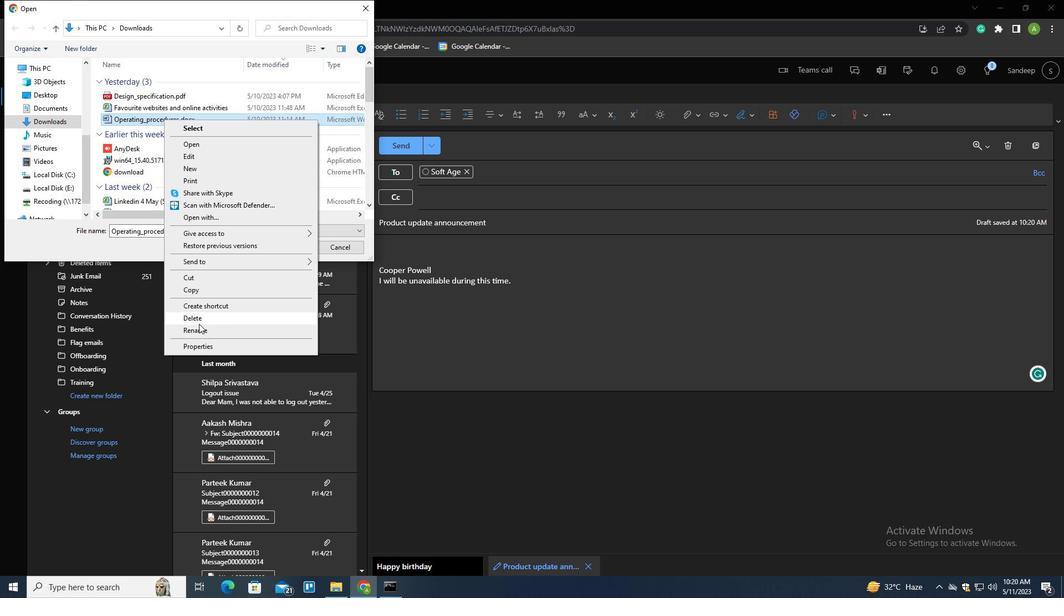 
Action: Mouse pressed left at (199, 328)
Screenshot: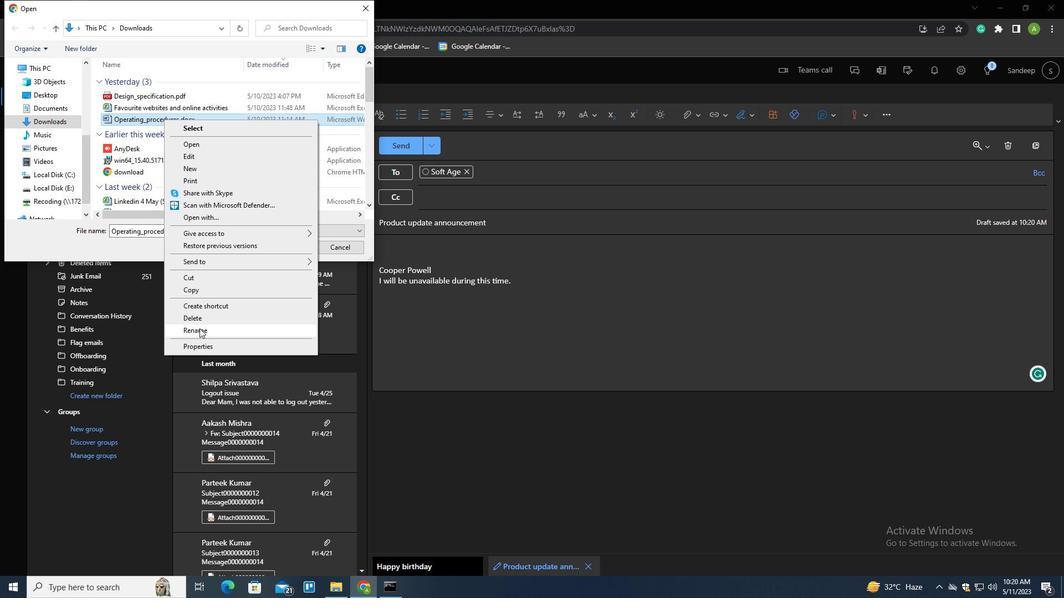 
Action: Key pressed <Key.shift>F<Key.backspace>QUS<Key.backspace>ALITY<Key.shift>_ASSURANCE<Key.space><Key.backspace><Key.shift>_PLAN.DOCS<Key.backspace>X<Key.enter>
Screenshot: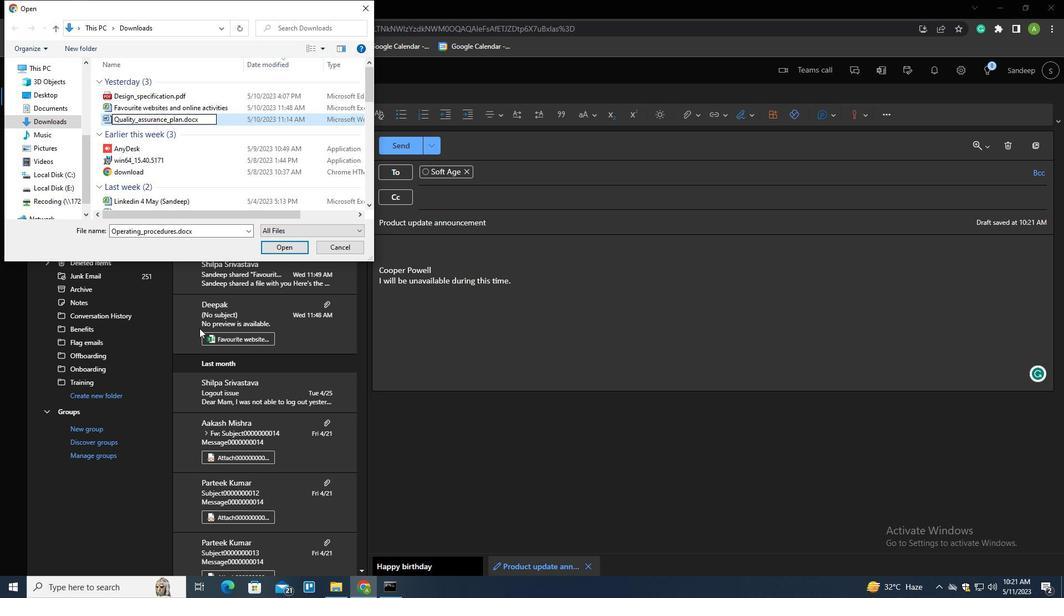 
Action: Mouse moved to (182, 118)
Screenshot: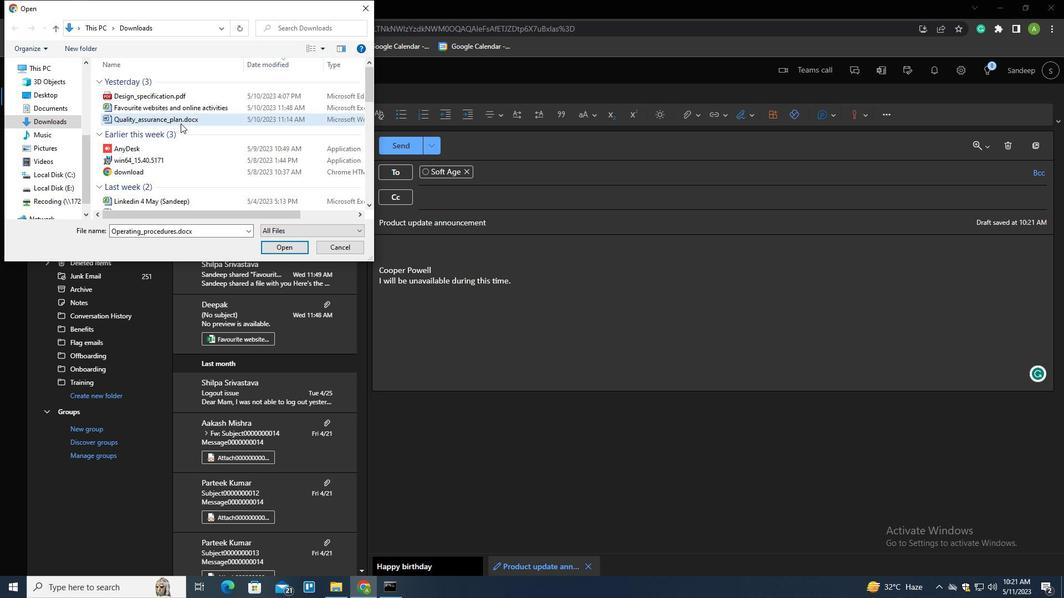 
Action: Mouse pressed right at (182, 118)
Screenshot: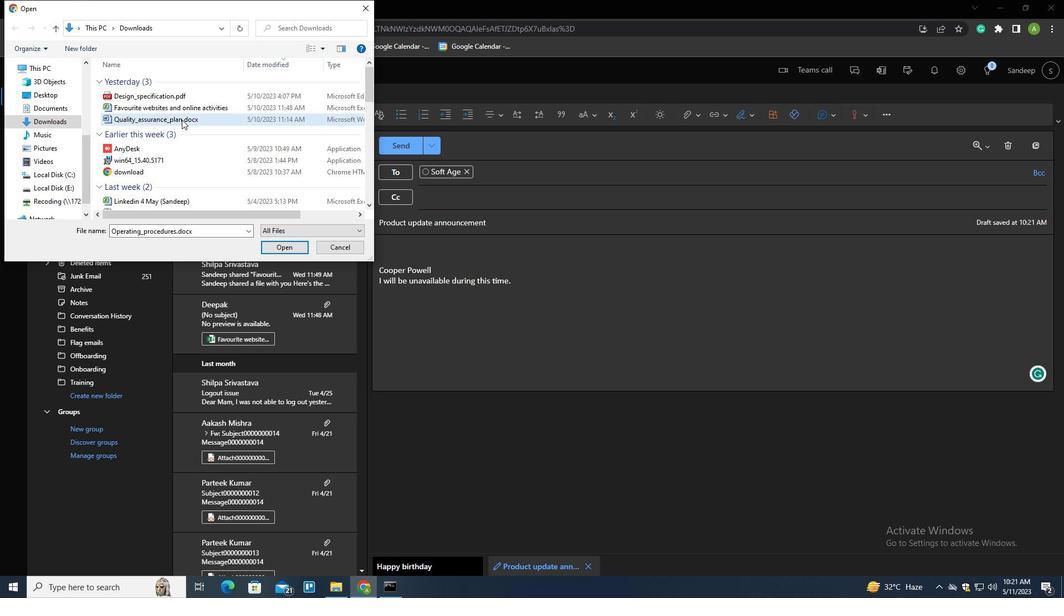 
Action: Mouse moved to (217, 141)
Screenshot: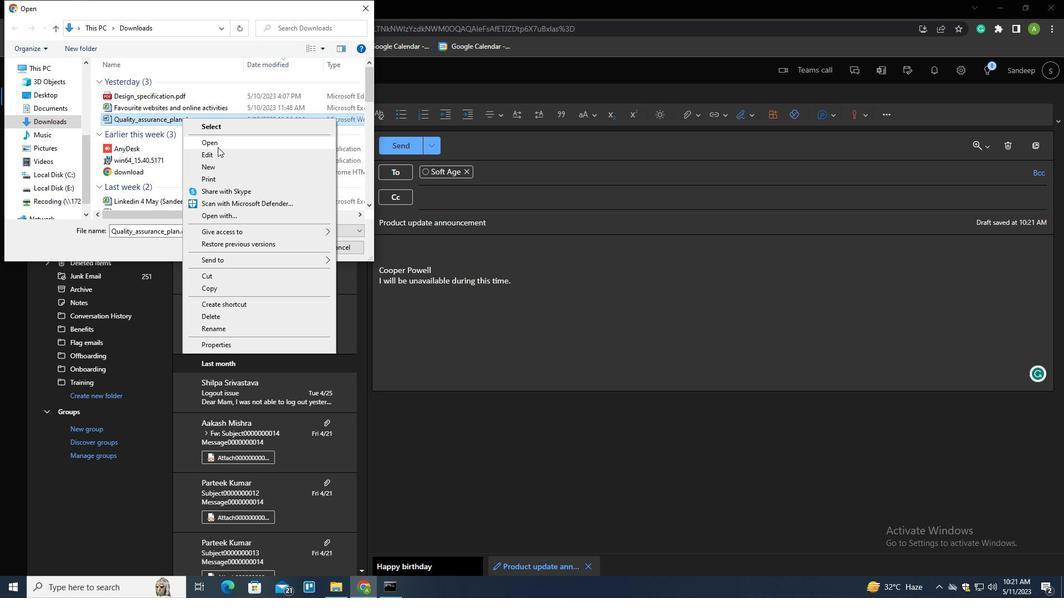 
Action: Mouse pressed left at (217, 141)
Screenshot: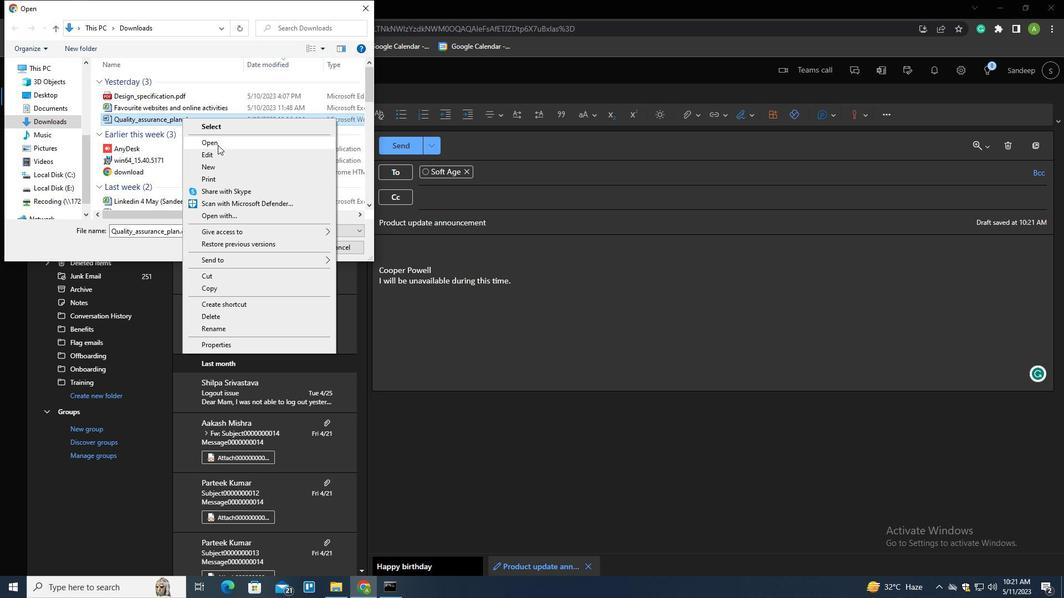 
Action: Mouse moved to (666, 213)
Screenshot: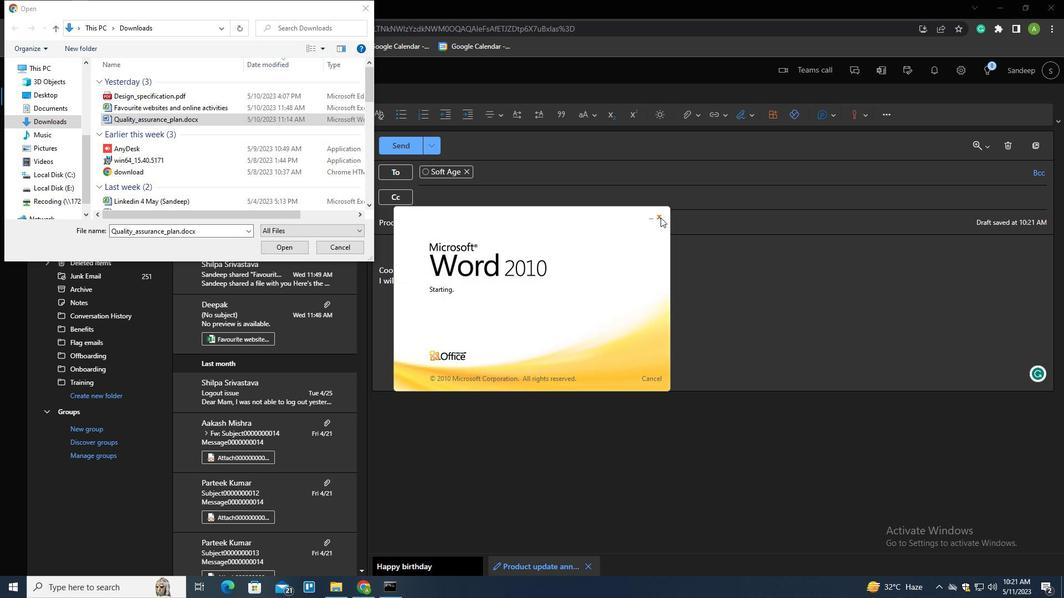 
Action: Mouse pressed left at (666, 213)
Screenshot: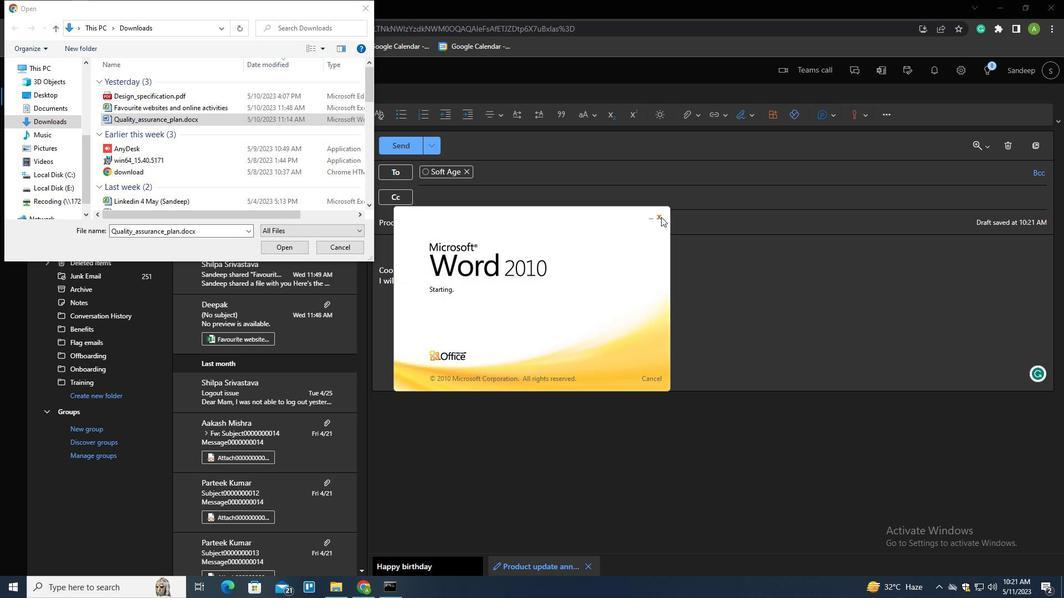 
Action: Mouse moved to (663, 216)
Screenshot: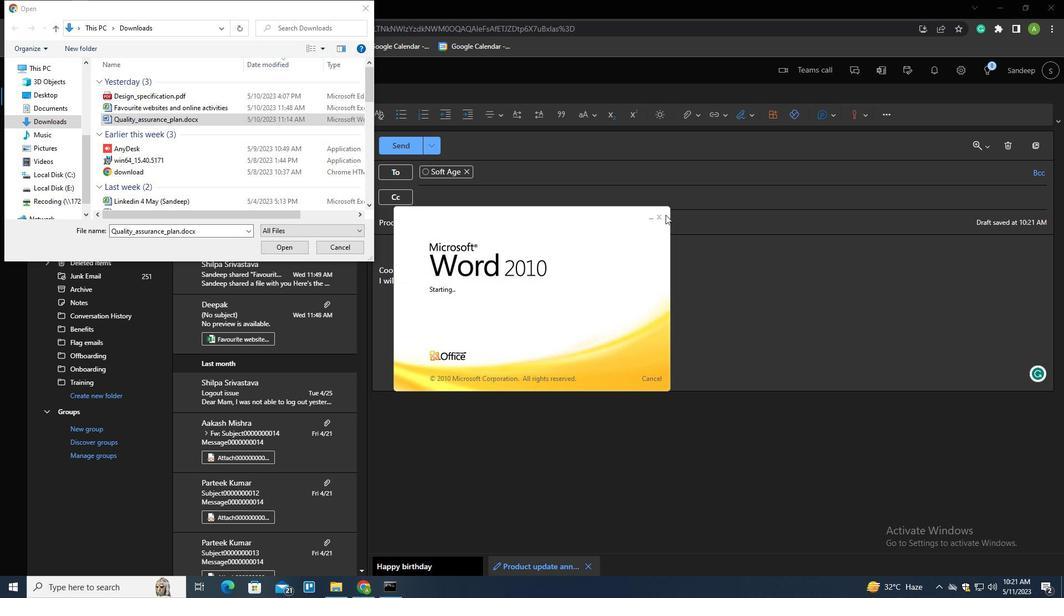 
Action: Mouse pressed left at (663, 216)
Screenshot: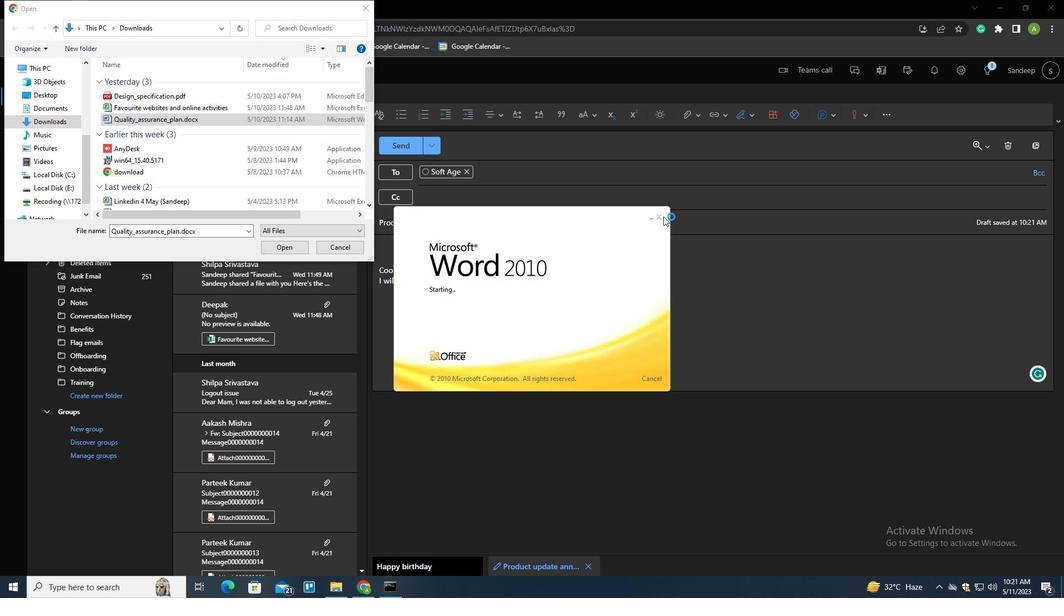 
Action: Mouse moved to (657, 217)
Screenshot: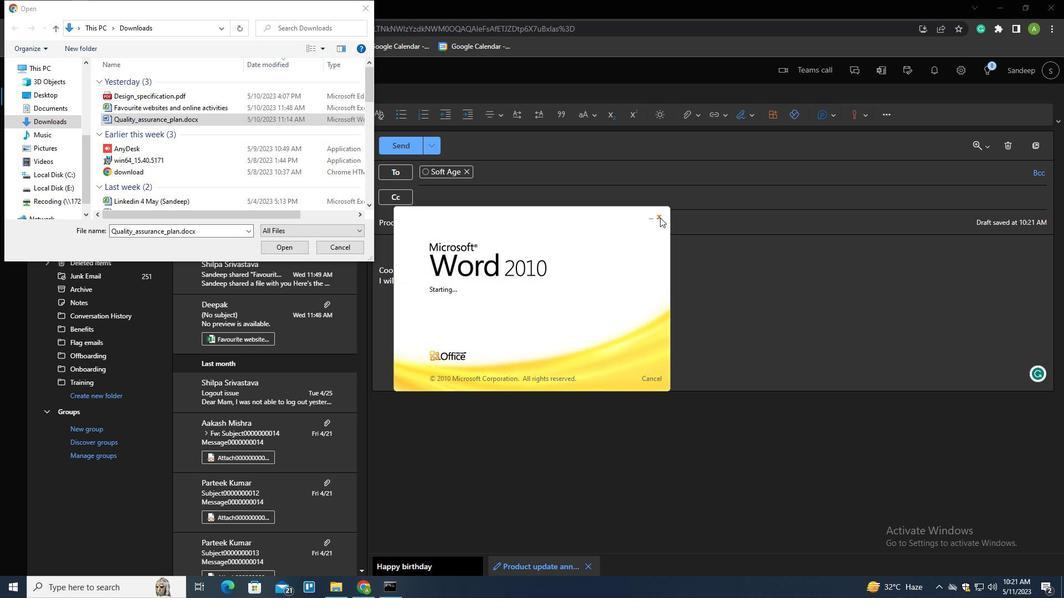 
Action: Mouse pressed left at (657, 217)
Screenshot: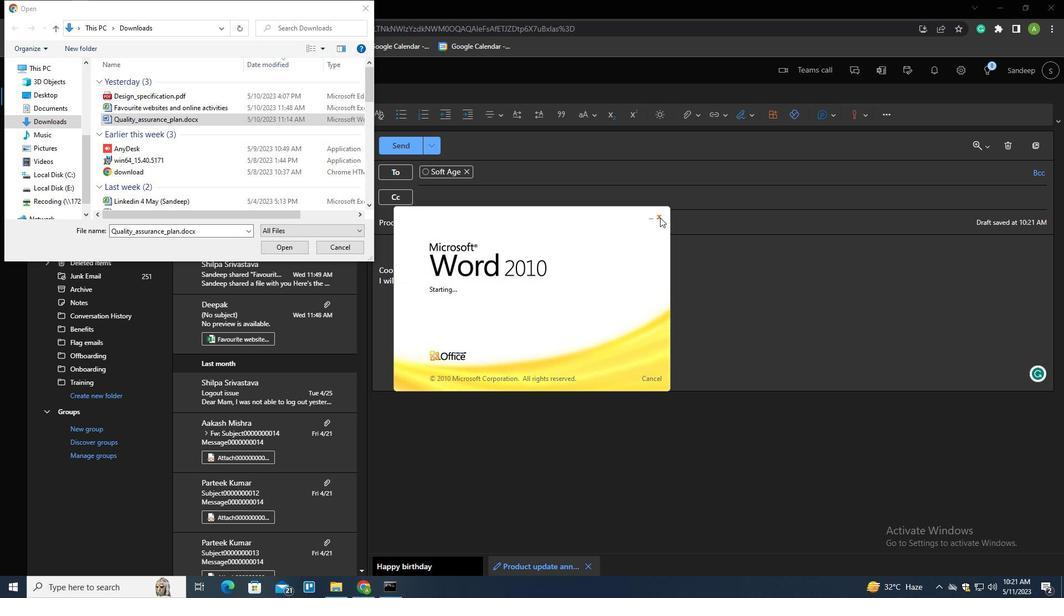 
Action: Mouse moved to (273, 246)
Screenshot: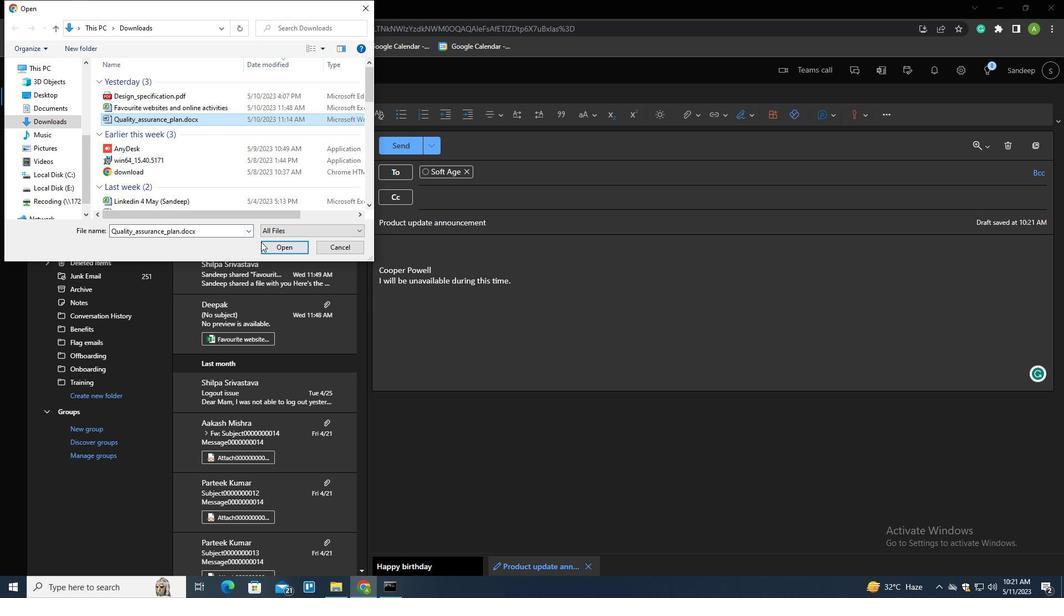 
Action: Mouse pressed left at (273, 246)
Screenshot: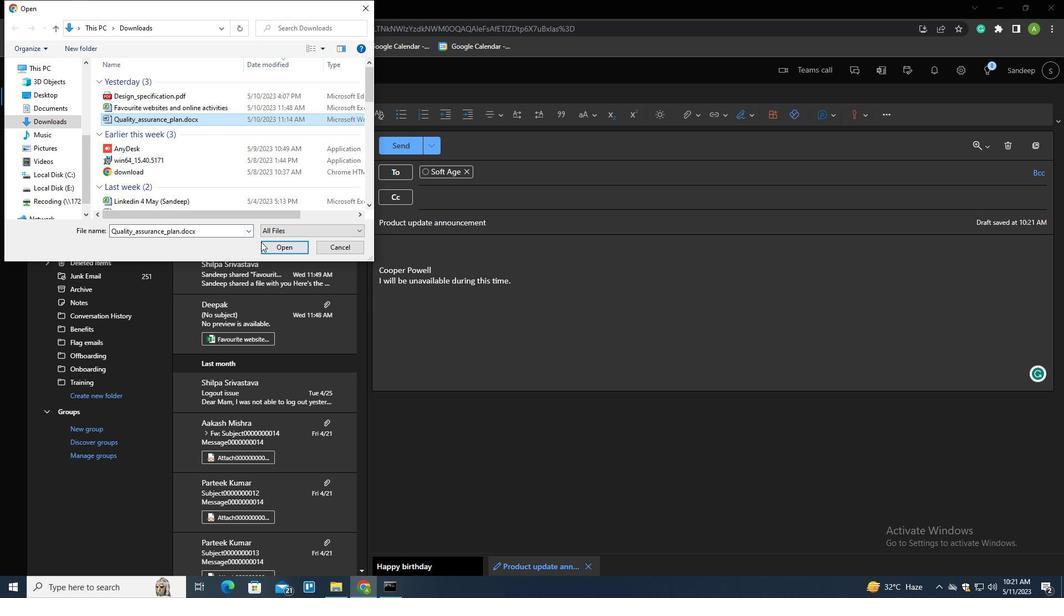 
Action: Mouse moved to (715, 330)
Screenshot: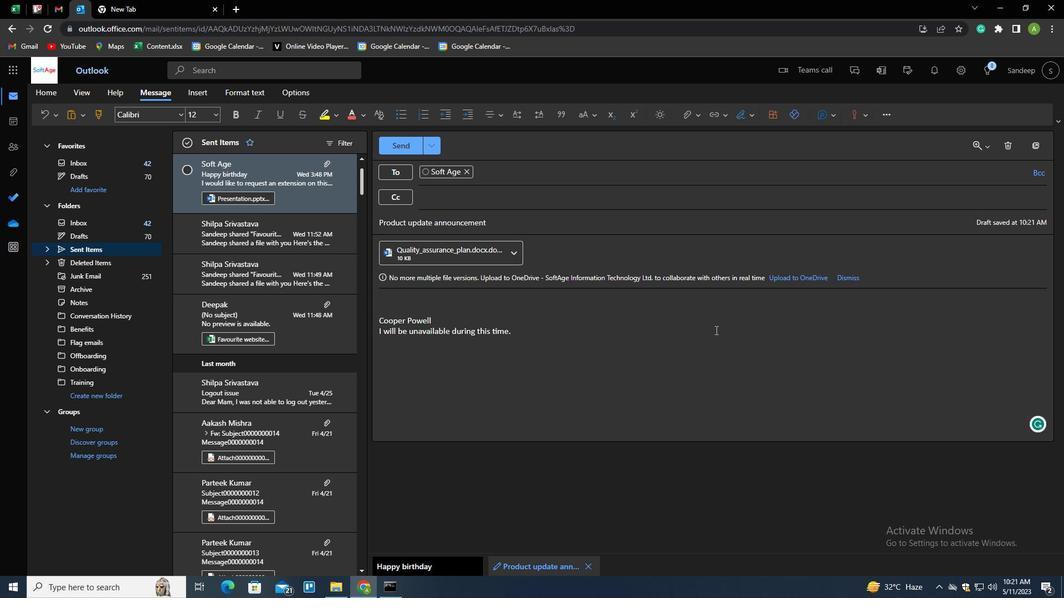 
Action: Mouse pressed left at (715, 330)
Screenshot: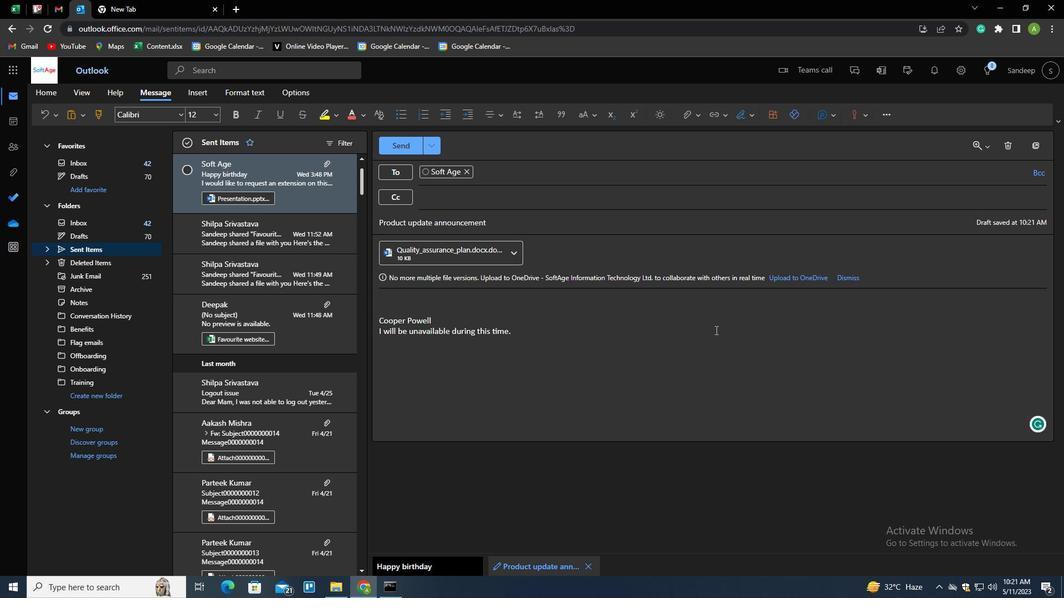 
Action: Mouse moved to (405, 145)
Screenshot: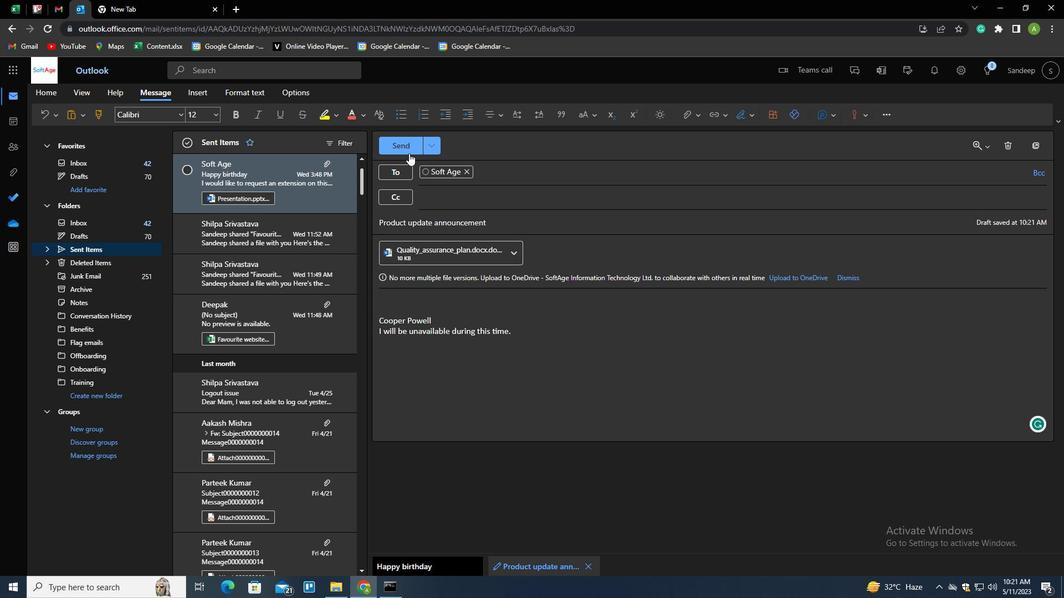 
Action: Mouse pressed left at (405, 145)
Screenshot: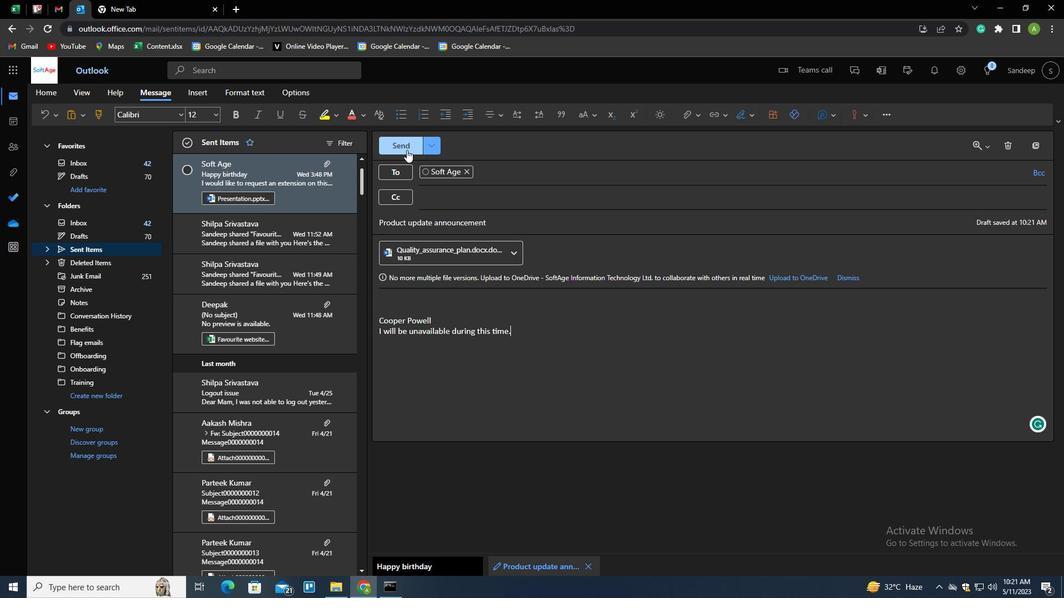 
Action: Mouse moved to (78, 397)
Screenshot: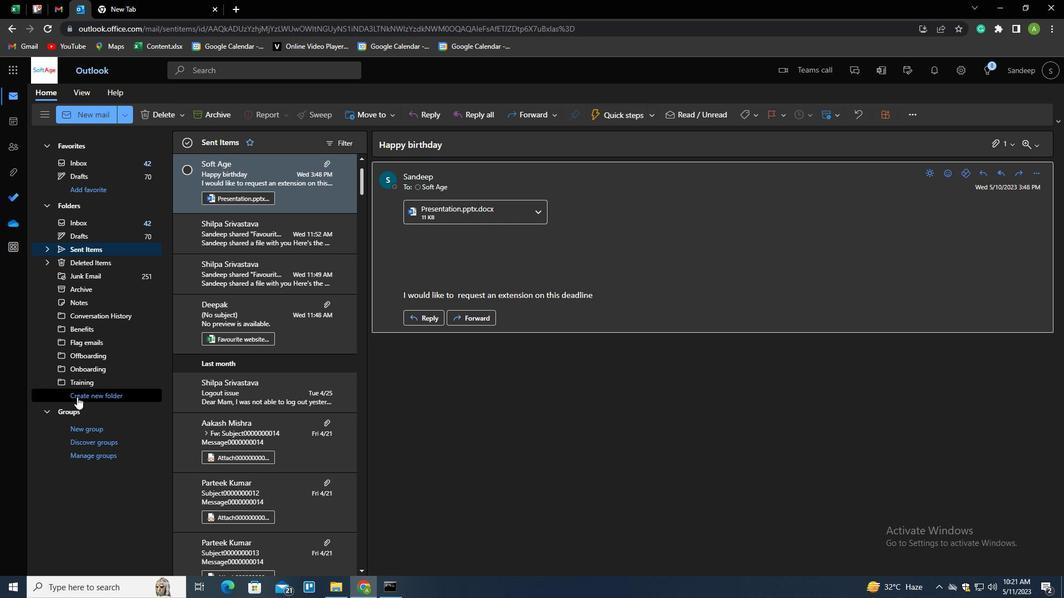 
Action: Mouse pressed left at (78, 397)
Screenshot: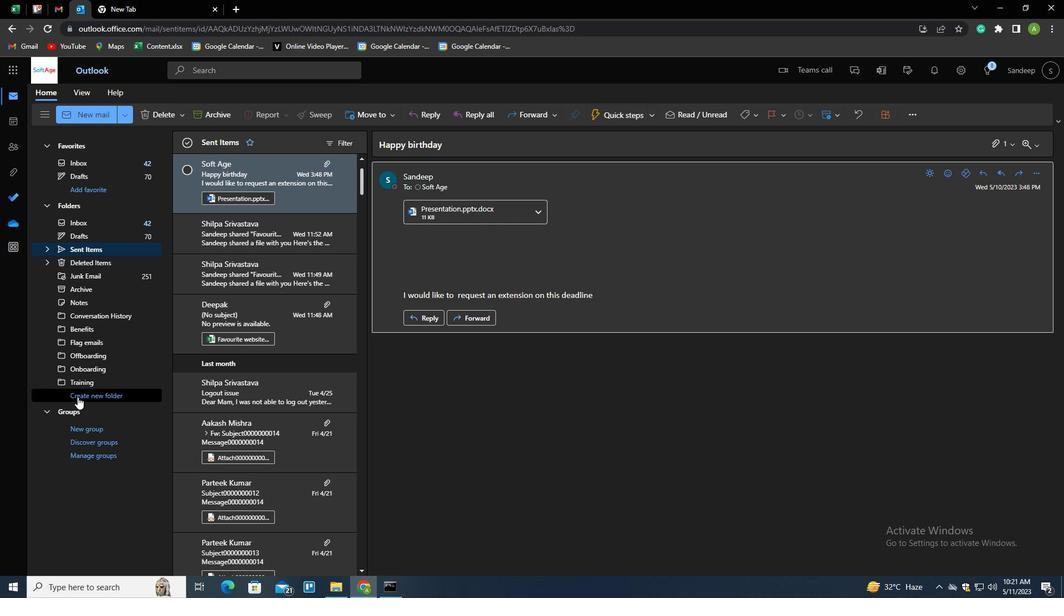 
Action: Mouse moved to (82, 396)
Screenshot: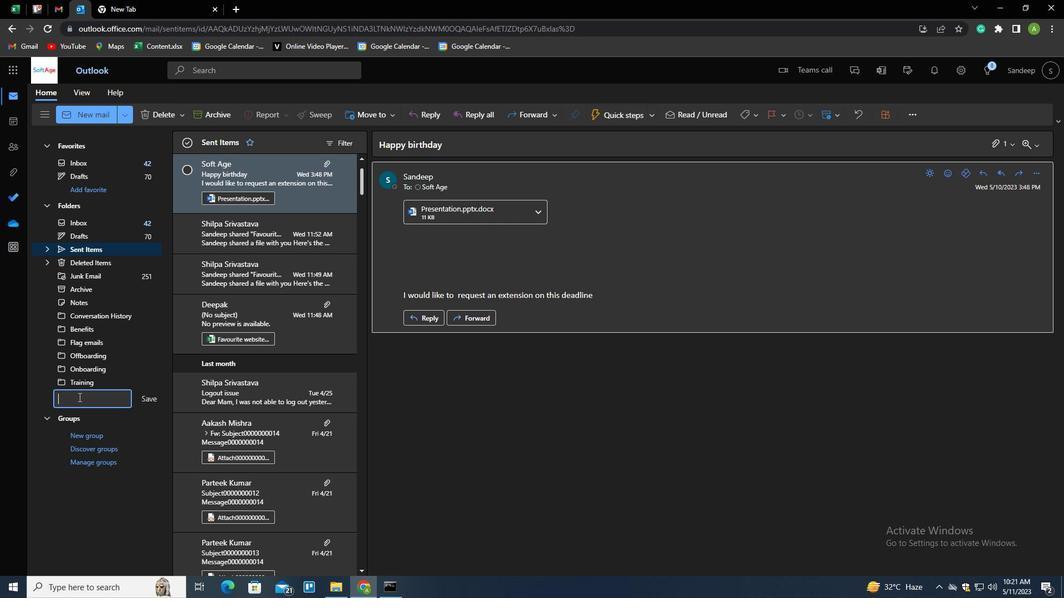 
Action: Mouse pressed left at (82, 396)
Screenshot: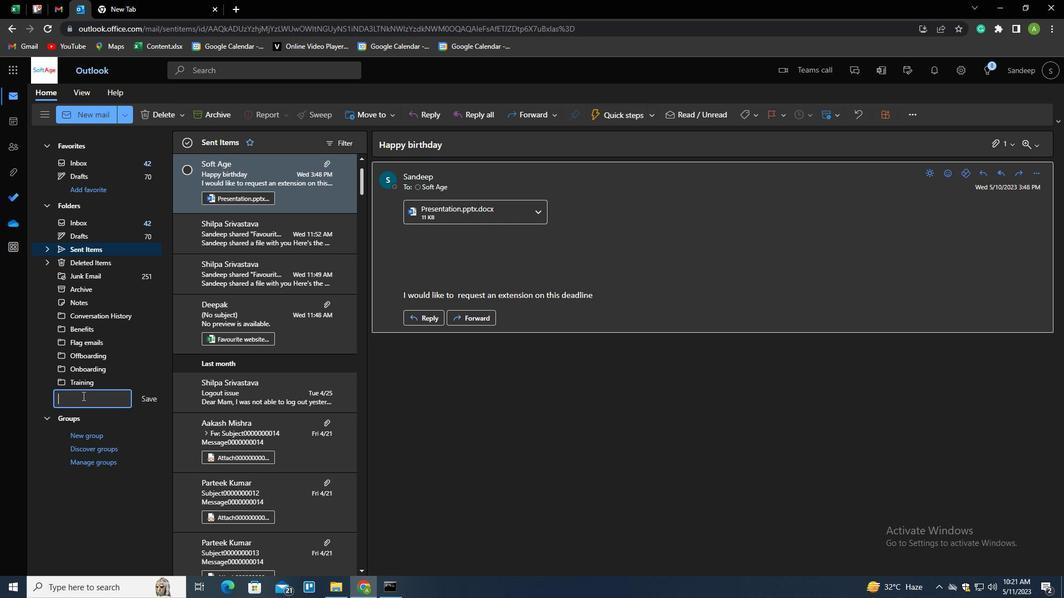 
Action: Key pressed <Key.shift>PERFORMACE<Key.space>REVIWES<Key.backspace><Key.backspace><Key.backspace>EWS
Screenshot: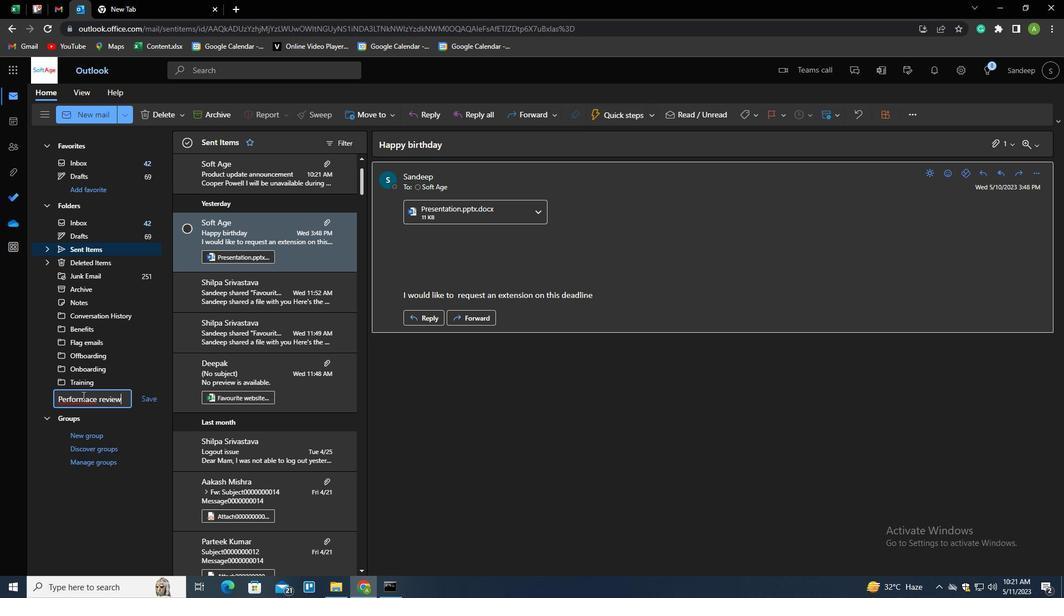 
Action: Mouse moved to (97, 400)
Screenshot: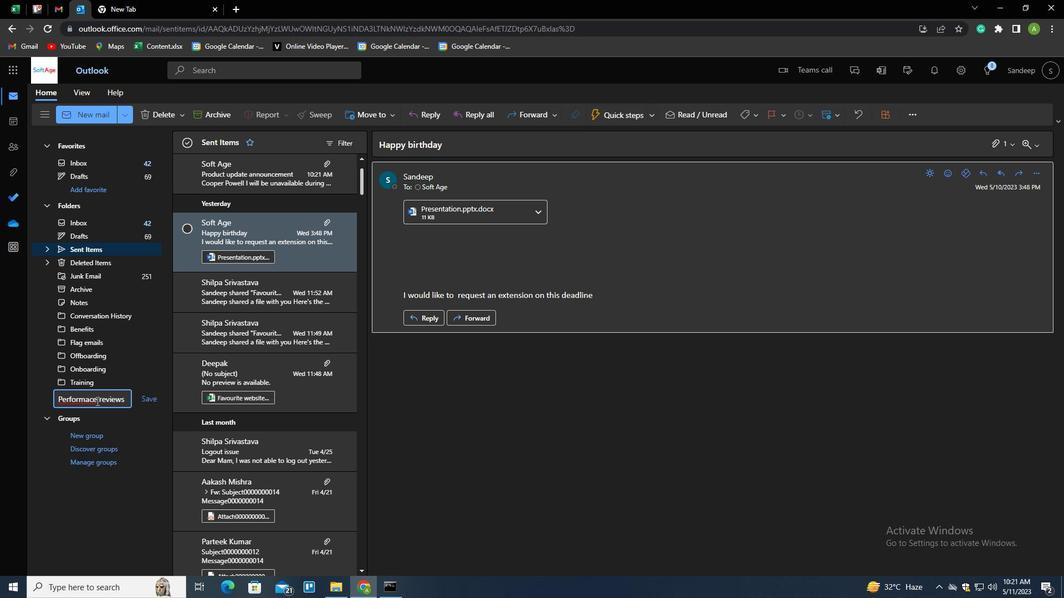 
Action: Mouse pressed left at (97, 400)
Screenshot: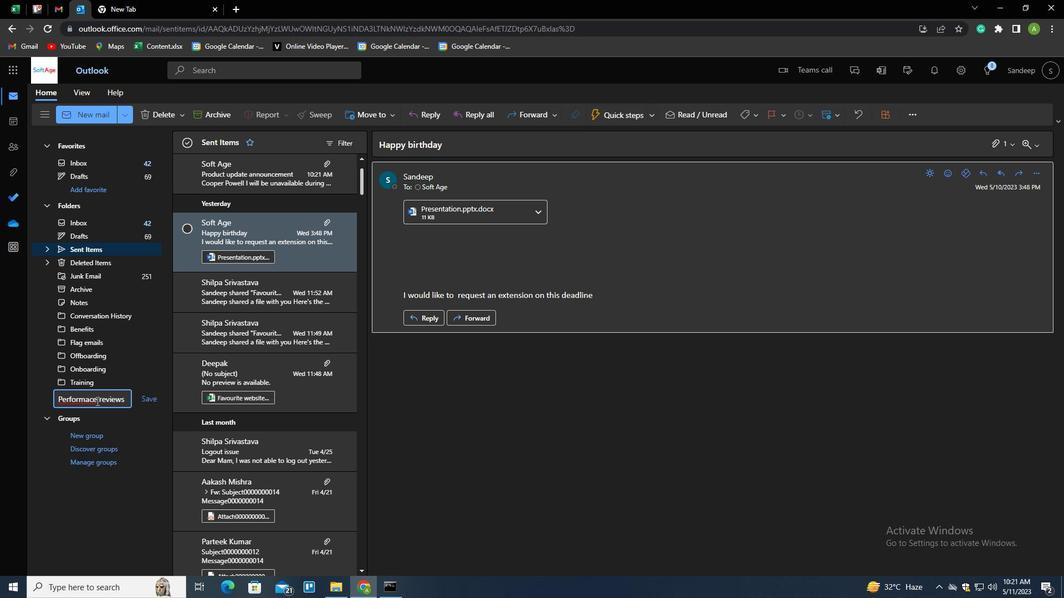 
Action: Mouse moved to (106, 400)
Screenshot: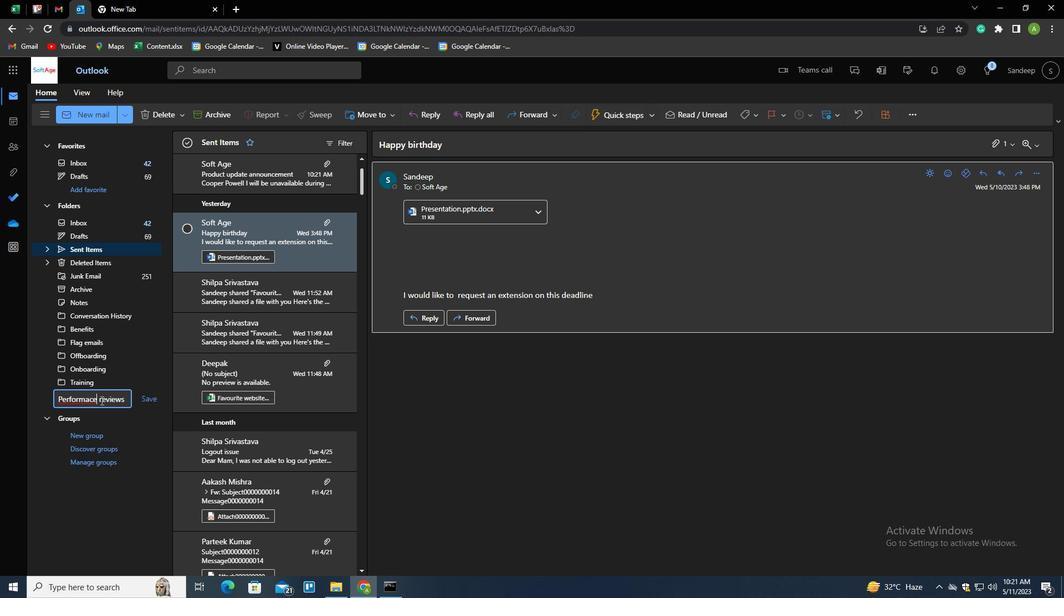 
Action: Key pressed <Key.backspace><Key.backspace>NCE<Key.enter>
Screenshot: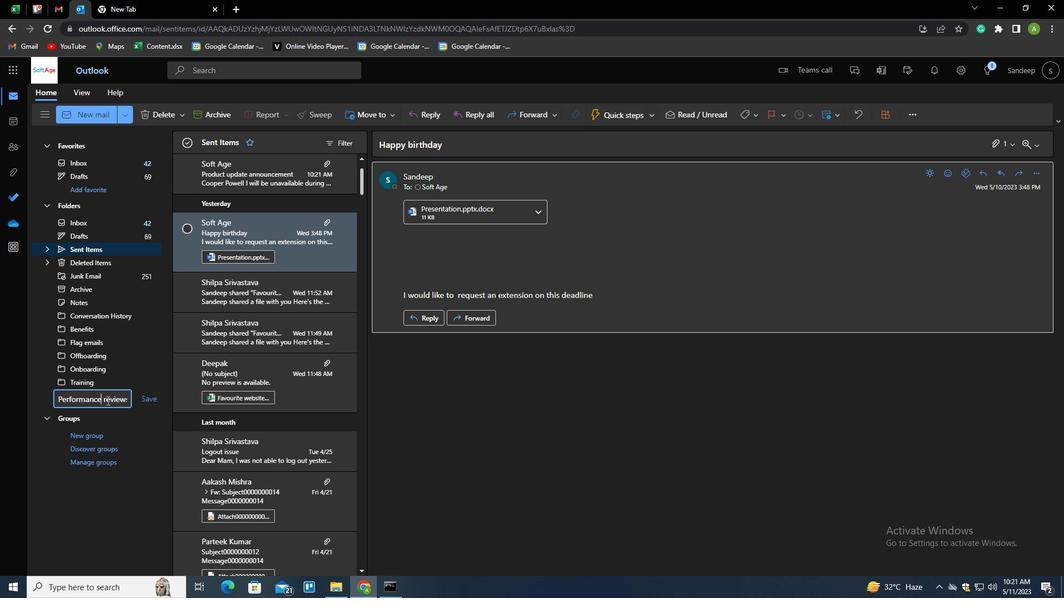 
Action: Mouse moved to (108, 250)
Screenshot: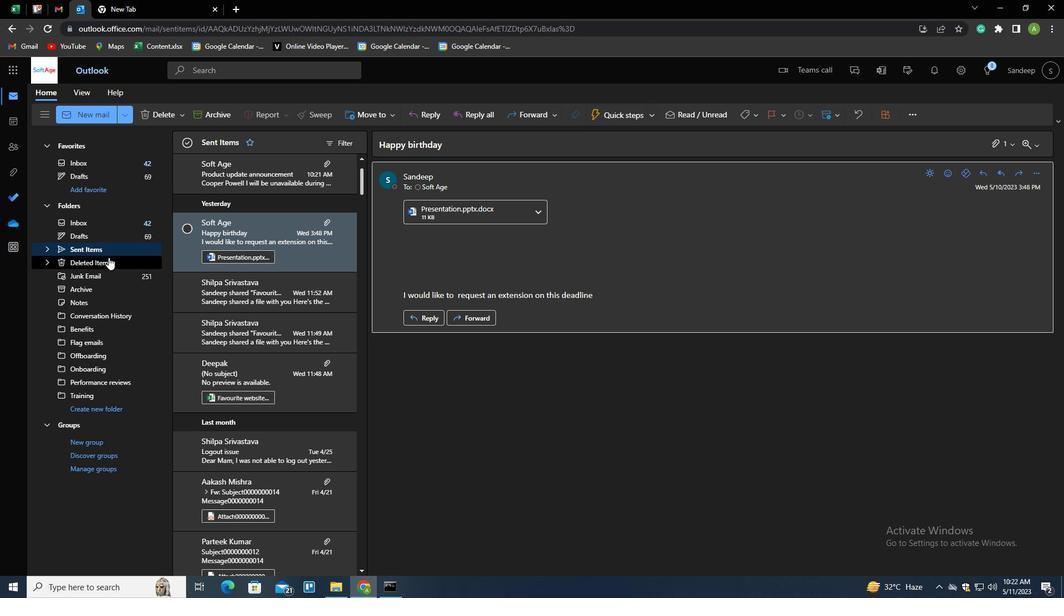 
Action: Mouse pressed left at (108, 250)
Screenshot: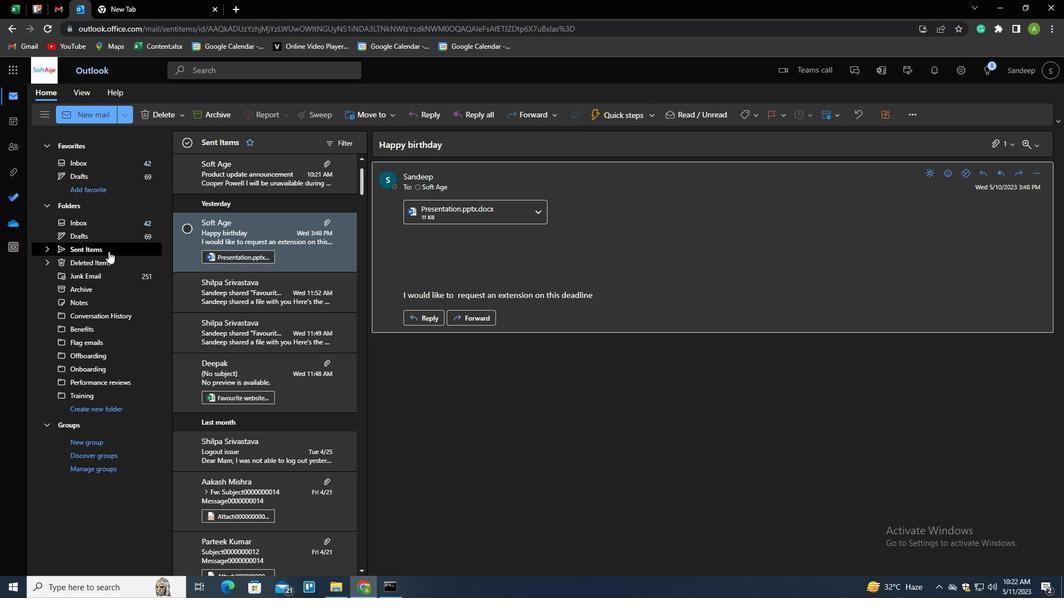 
Action: Mouse moved to (230, 172)
Screenshot: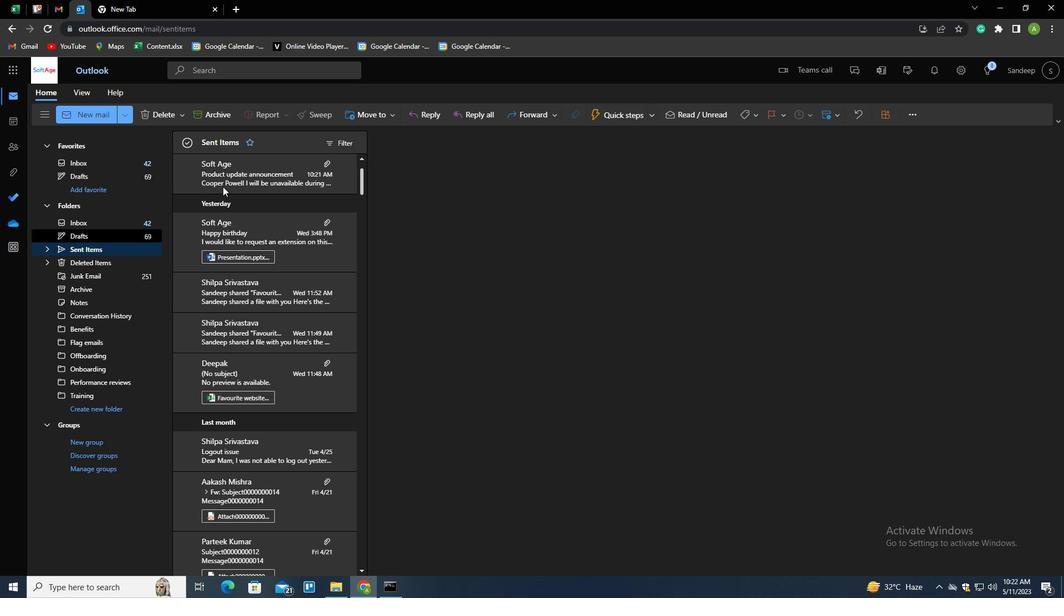 
Action: Mouse pressed right at (230, 172)
Screenshot: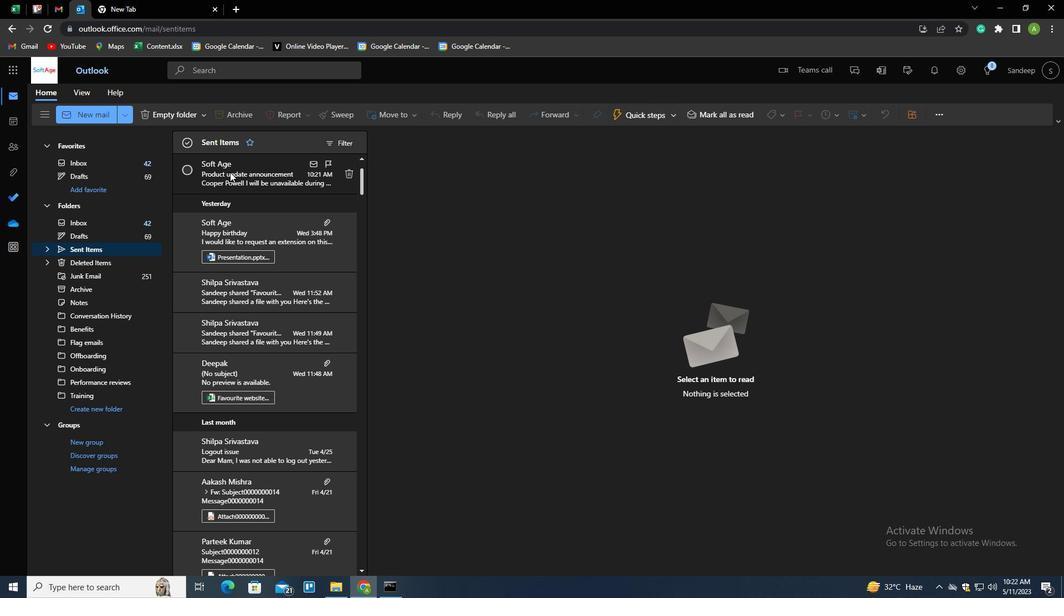 
Action: Mouse moved to (255, 219)
Screenshot: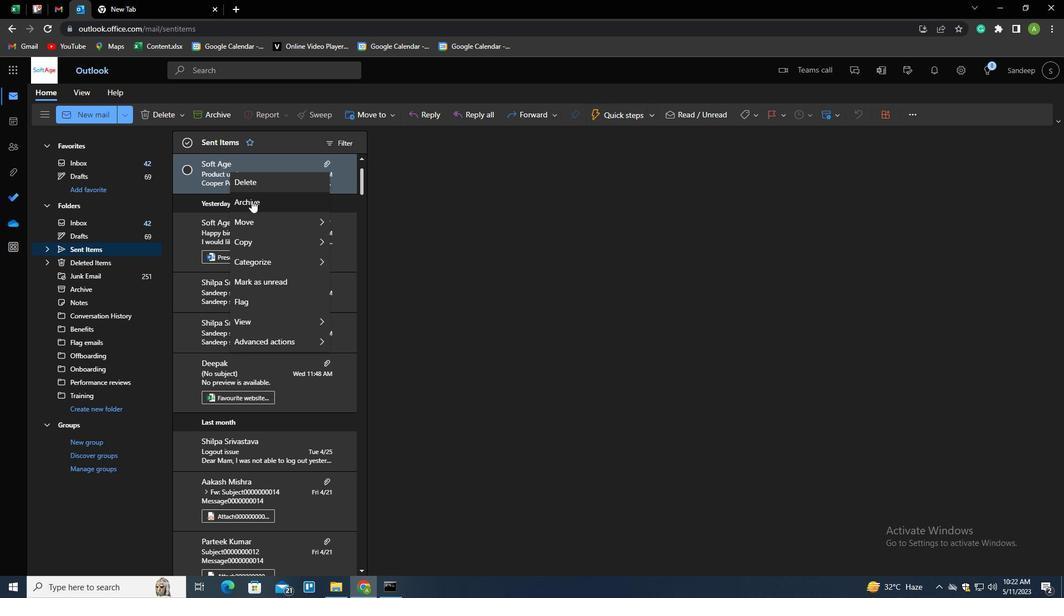 
Action: Mouse pressed left at (255, 219)
Screenshot: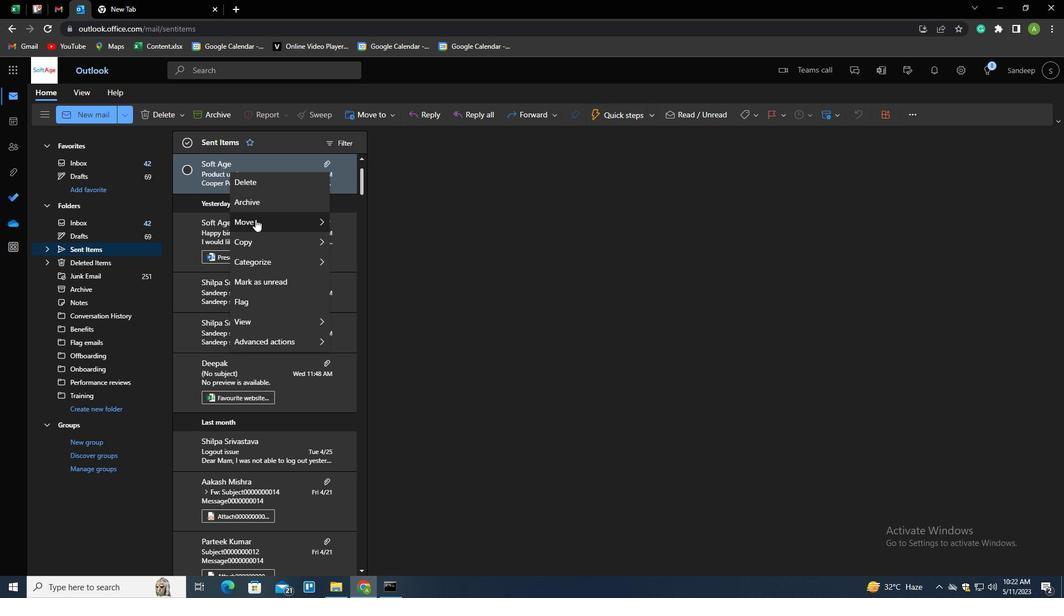 
Action: Mouse moved to (404, 221)
Screenshot: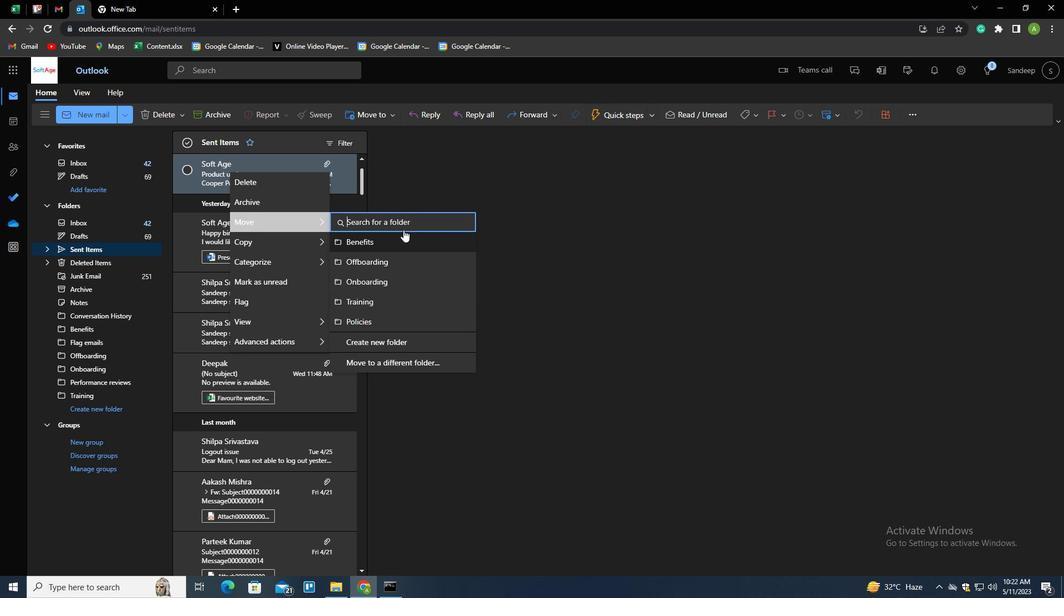 
Action: Mouse pressed left at (404, 221)
Screenshot: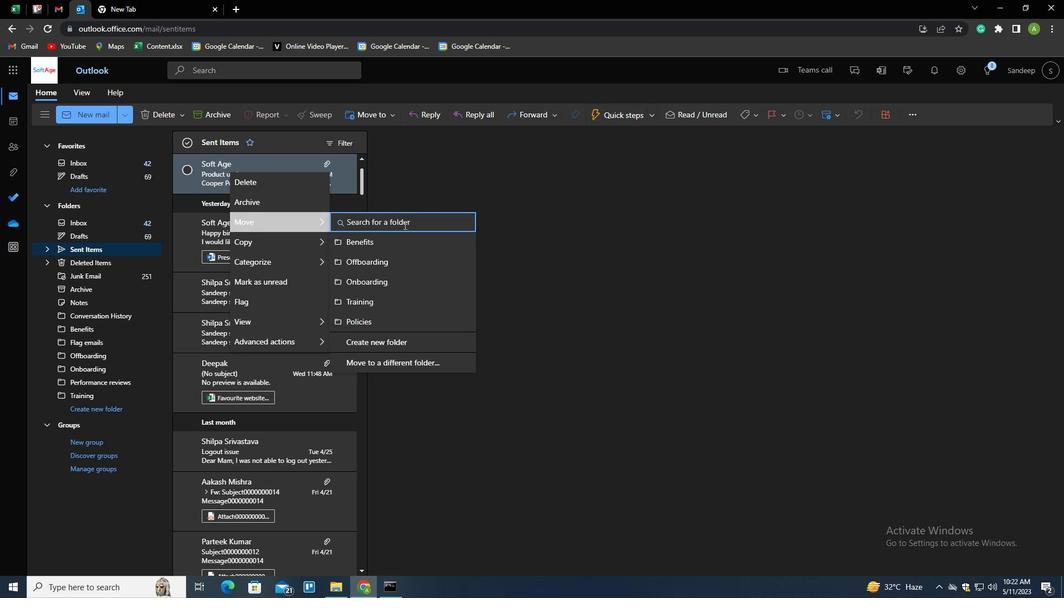 
Action: Key pressed <Key.shift>PER
Screenshot: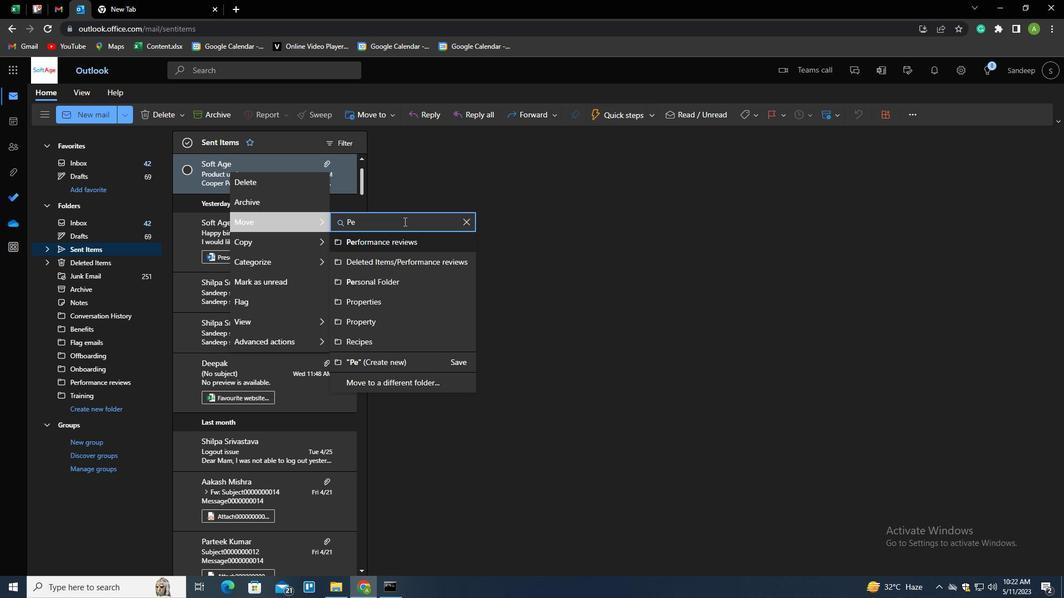 
Action: Mouse moved to (407, 237)
Screenshot: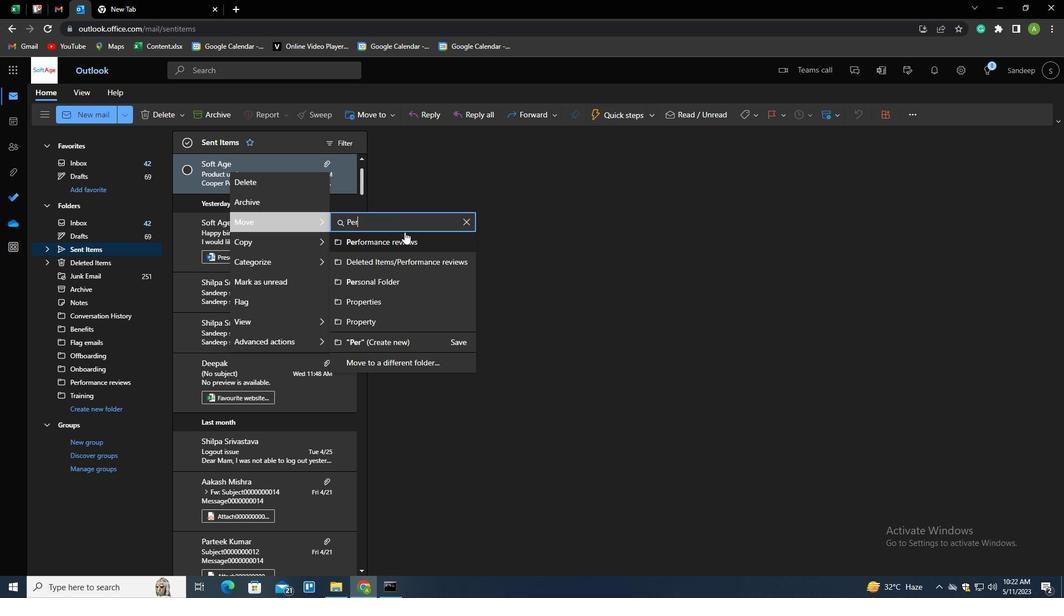 
Action: Mouse pressed left at (407, 237)
Screenshot: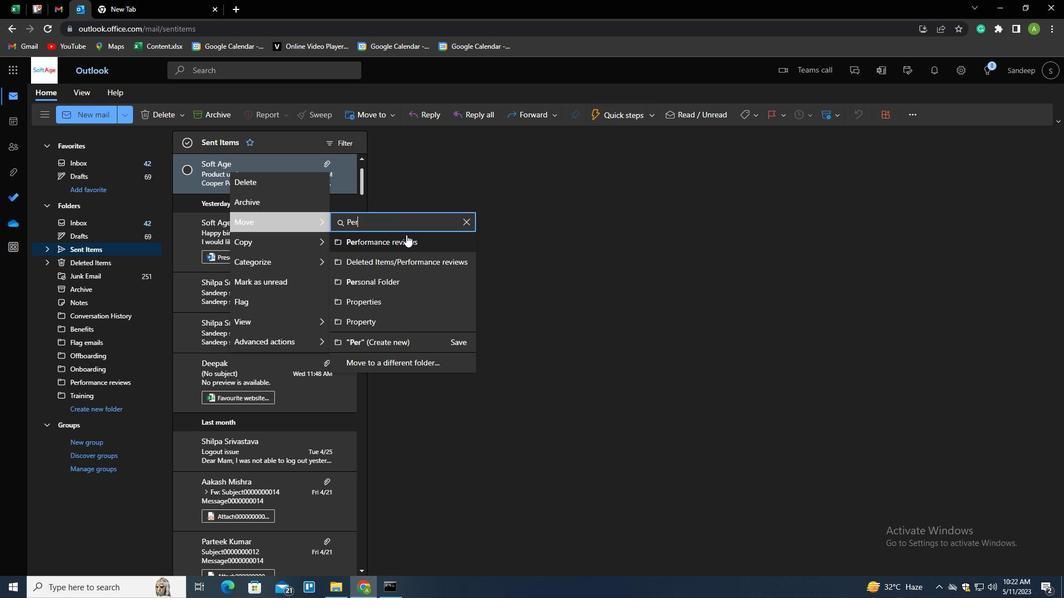 
Action: Mouse moved to (441, 239)
Screenshot: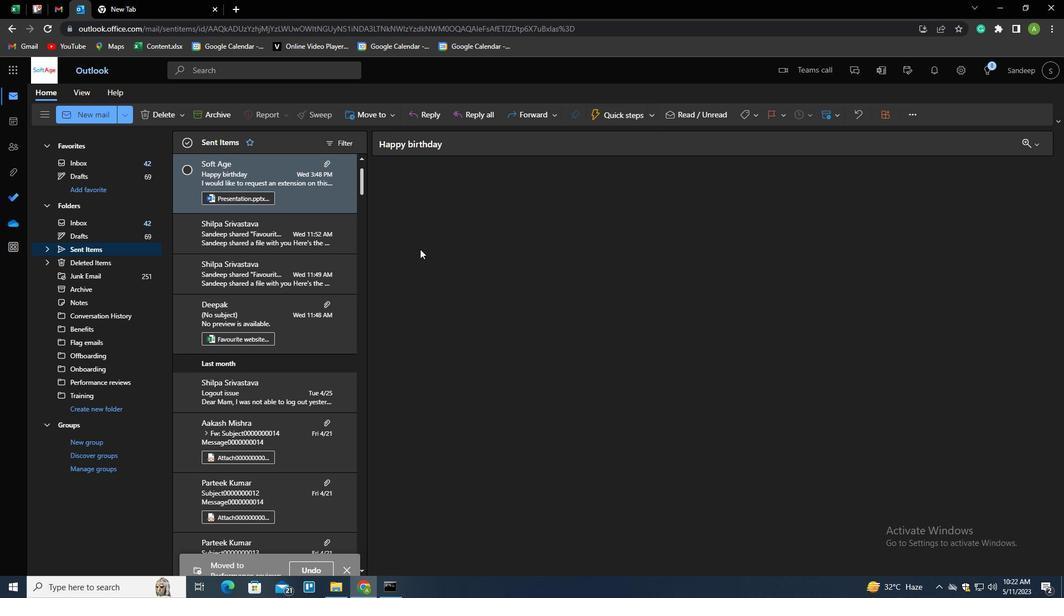 
